 Task: Search one way flight ticket for 1 adult, 6 children, 1 infant in seat and 1 infant on lap in business from Dickinson: Dickinson Theodore Roosevelt Regional Airport to Fort Wayne: Fort Wayne International Airport on 8-4-2023. Choice of flights is American. Number of bags: 2 carry on bags. Price is upto 90000. Outbound departure time preference is 16:15.
Action: Mouse moved to (311, 269)
Screenshot: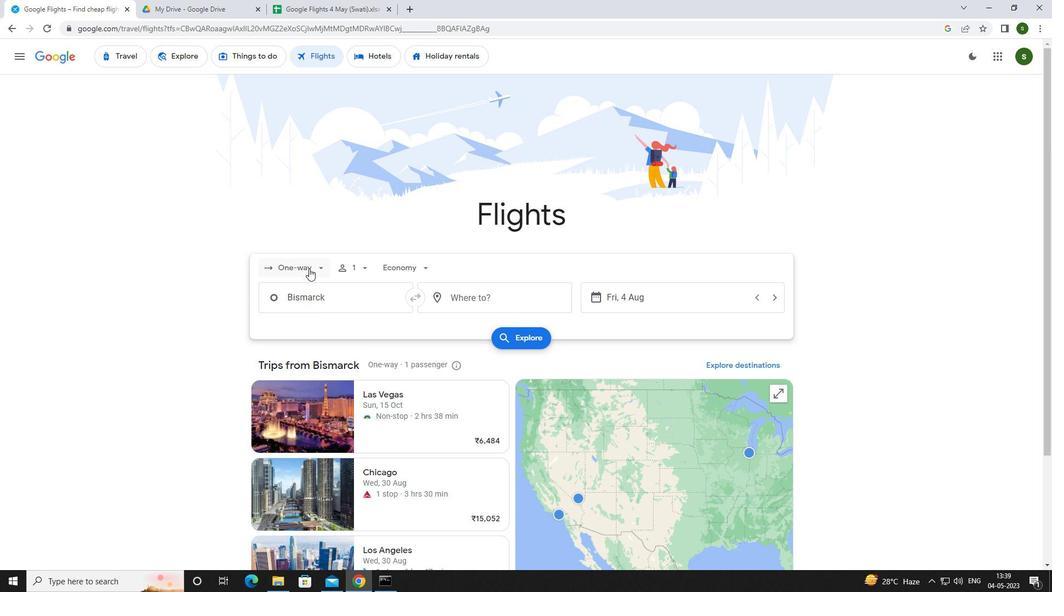 
Action: Mouse pressed left at (311, 269)
Screenshot: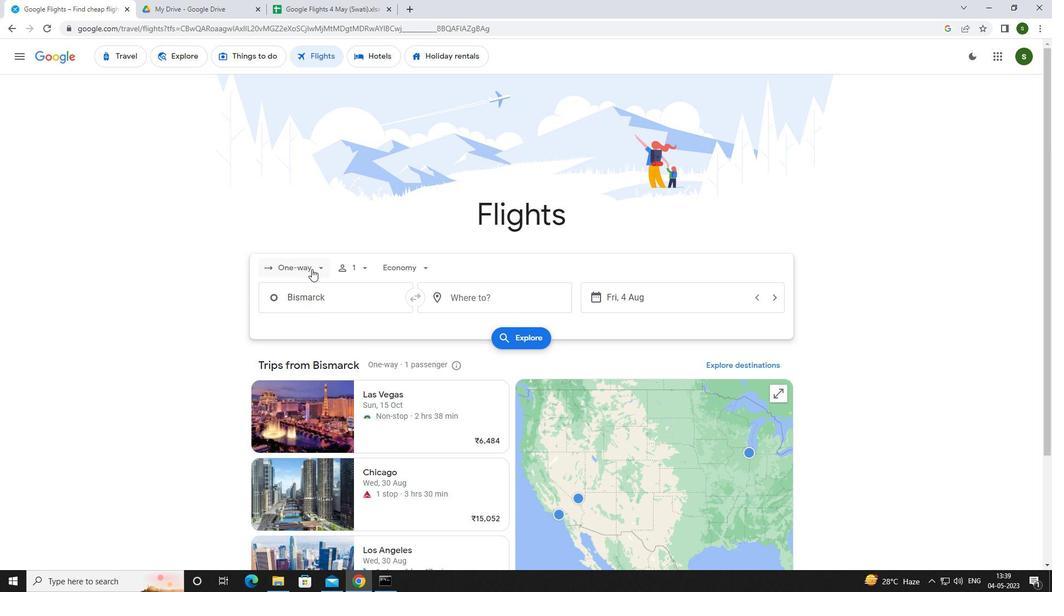 
Action: Mouse moved to (313, 314)
Screenshot: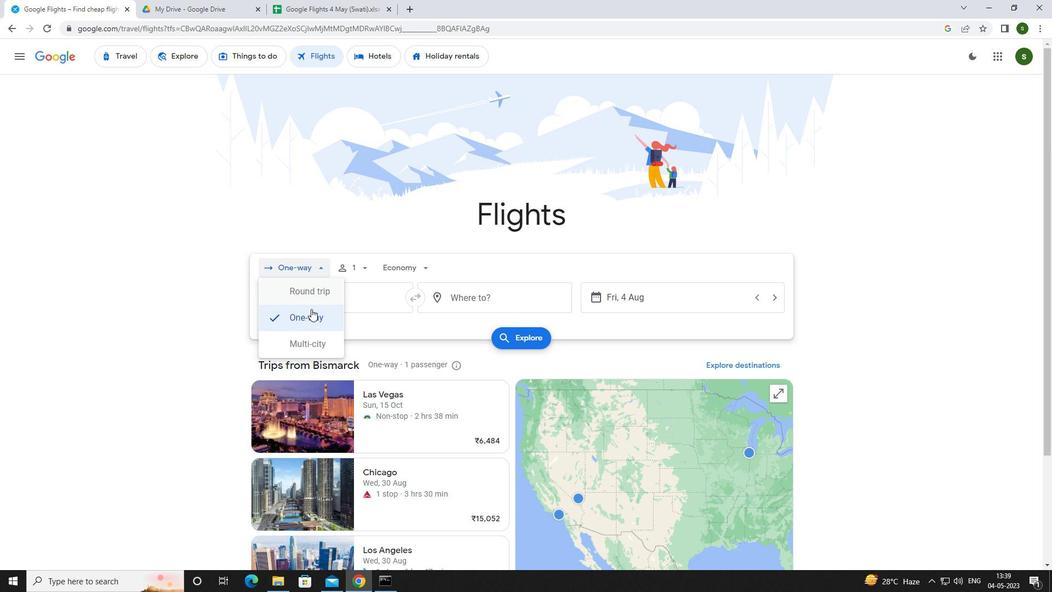 
Action: Mouse pressed left at (313, 314)
Screenshot: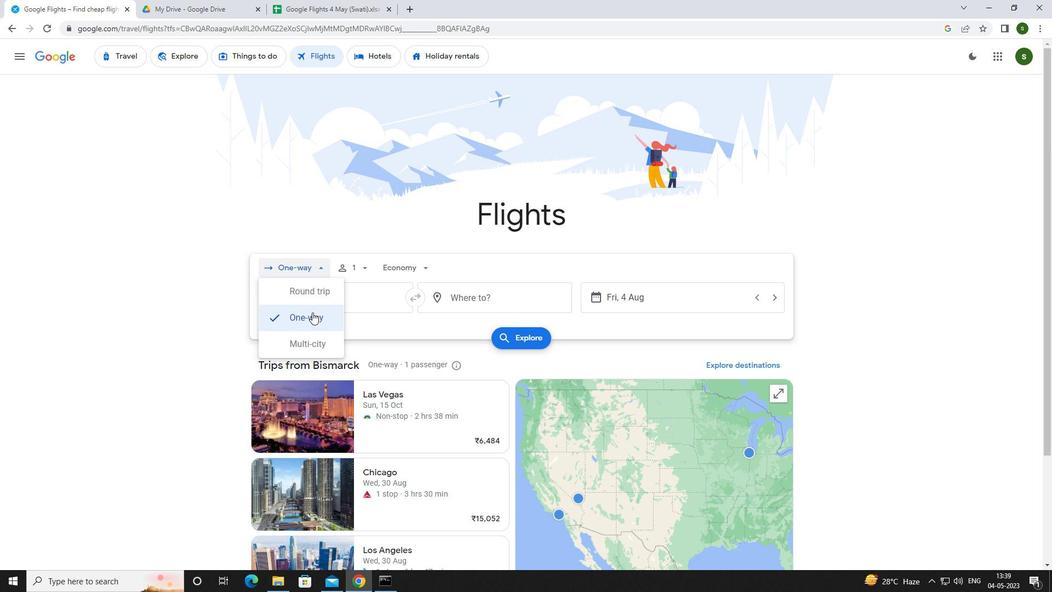 
Action: Mouse moved to (364, 272)
Screenshot: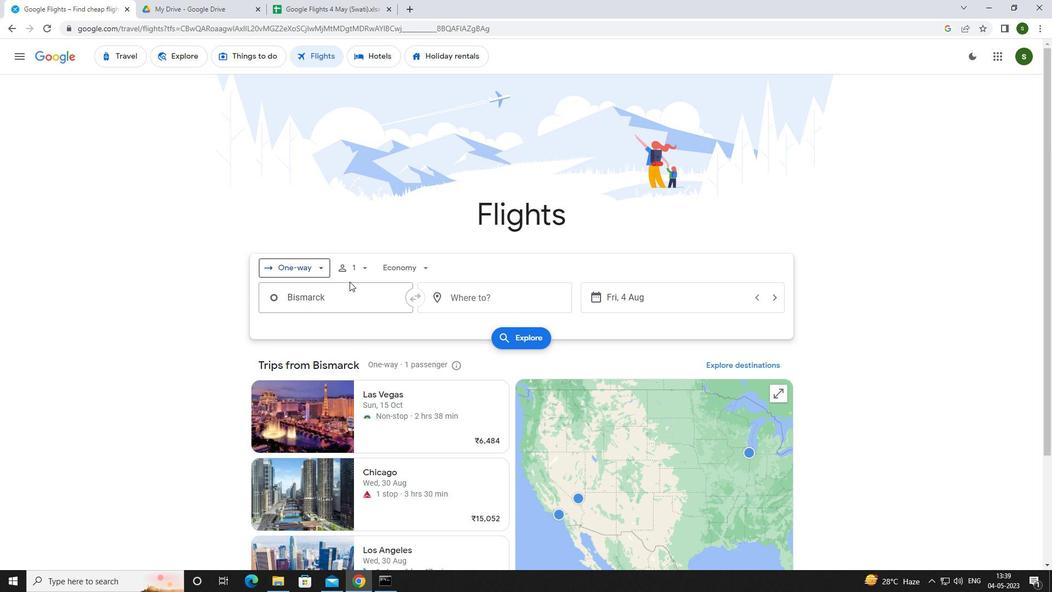 
Action: Mouse pressed left at (364, 272)
Screenshot: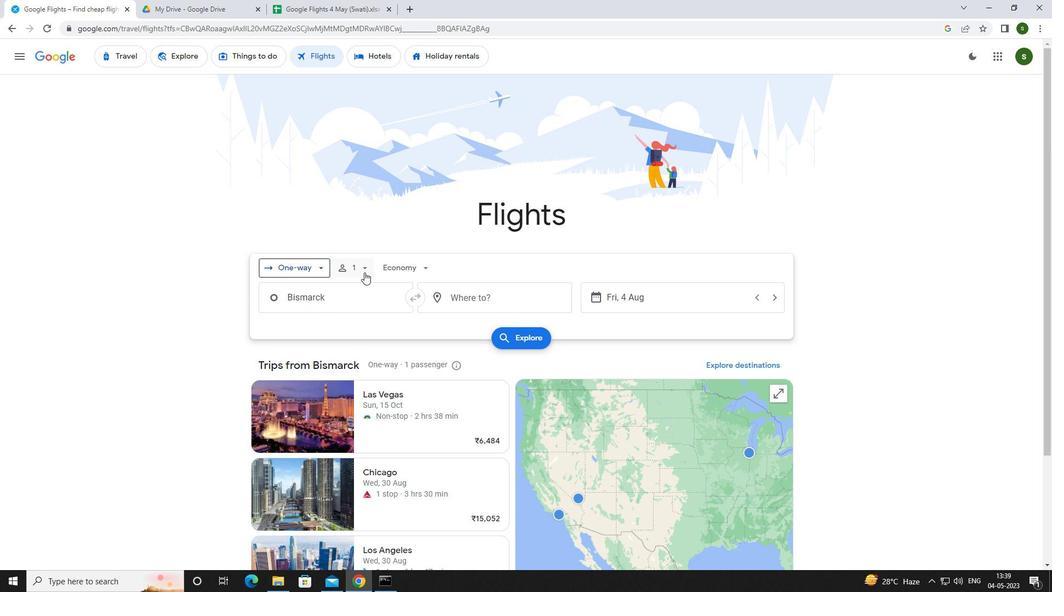 
Action: Mouse moved to (450, 324)
Screenshot: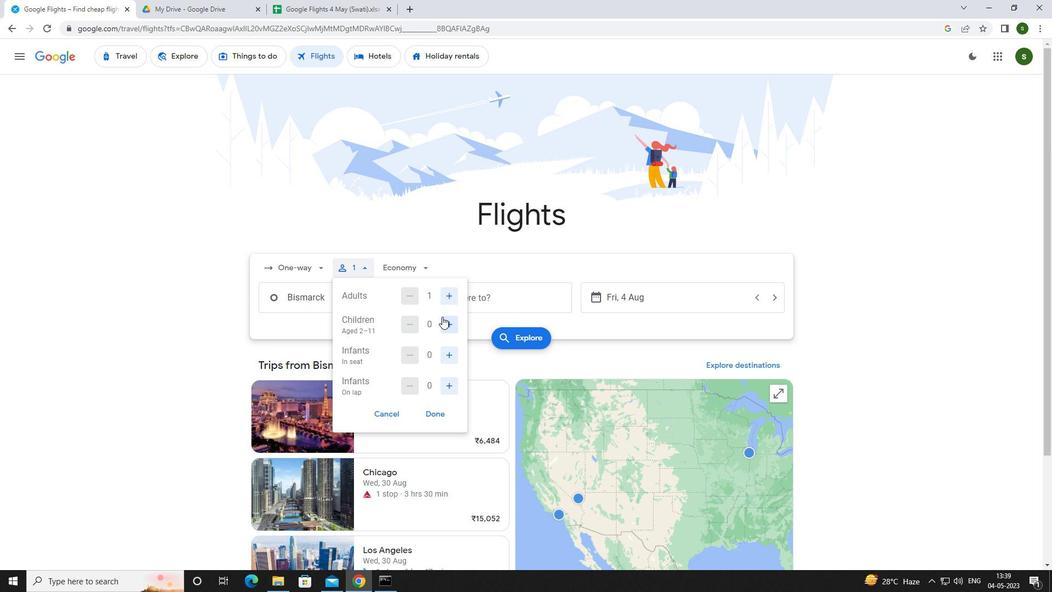 
Action: Mouse pressed left at (450, 324)
Screenshot: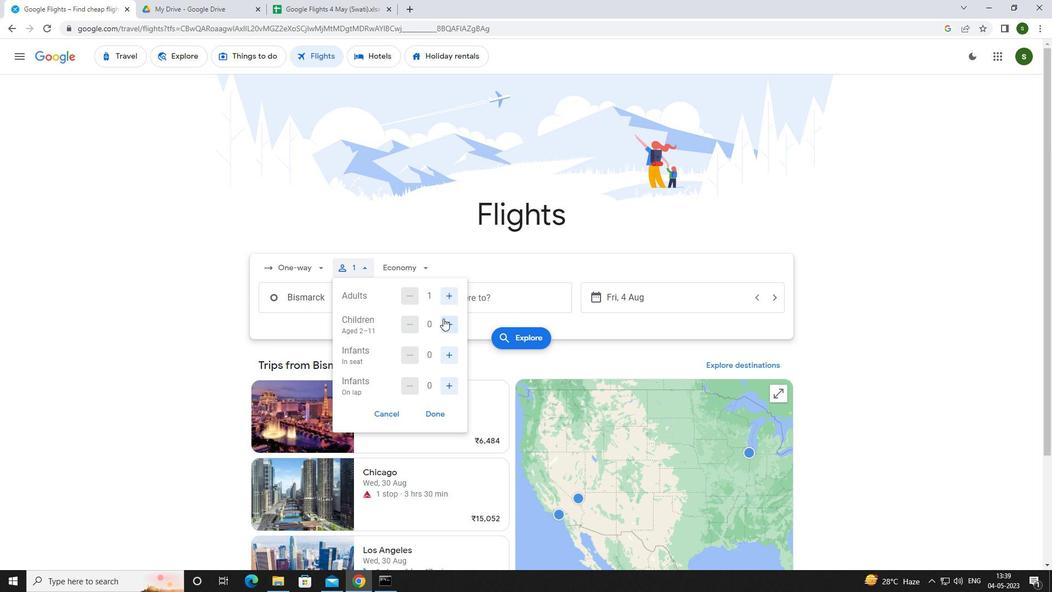 
Action: Mouse pressed left at (450, 324)
Screenshot: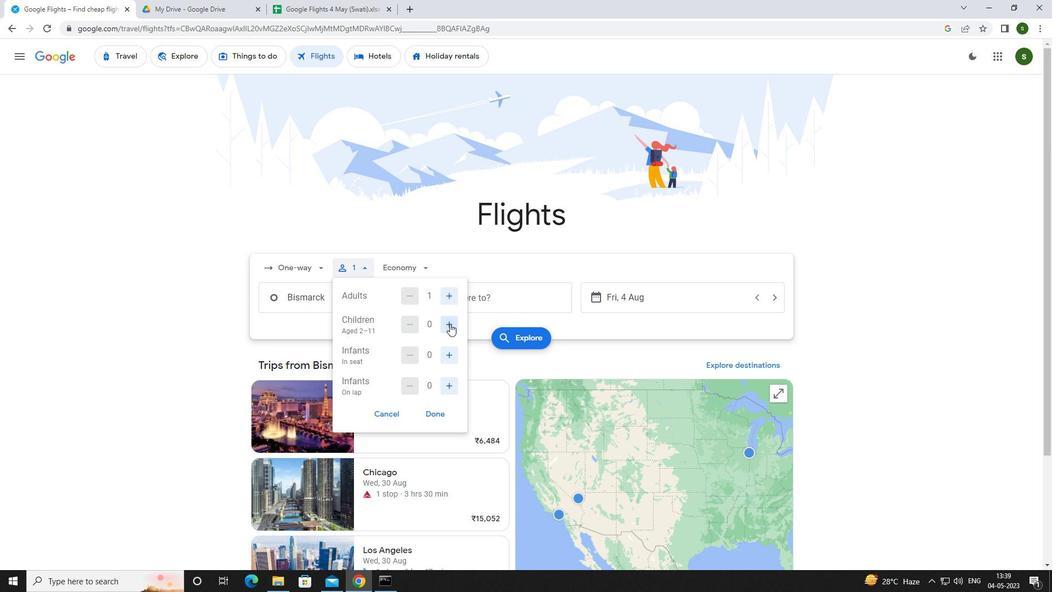 
Action: Mouse pressed left at (450, 324)
Screenshot: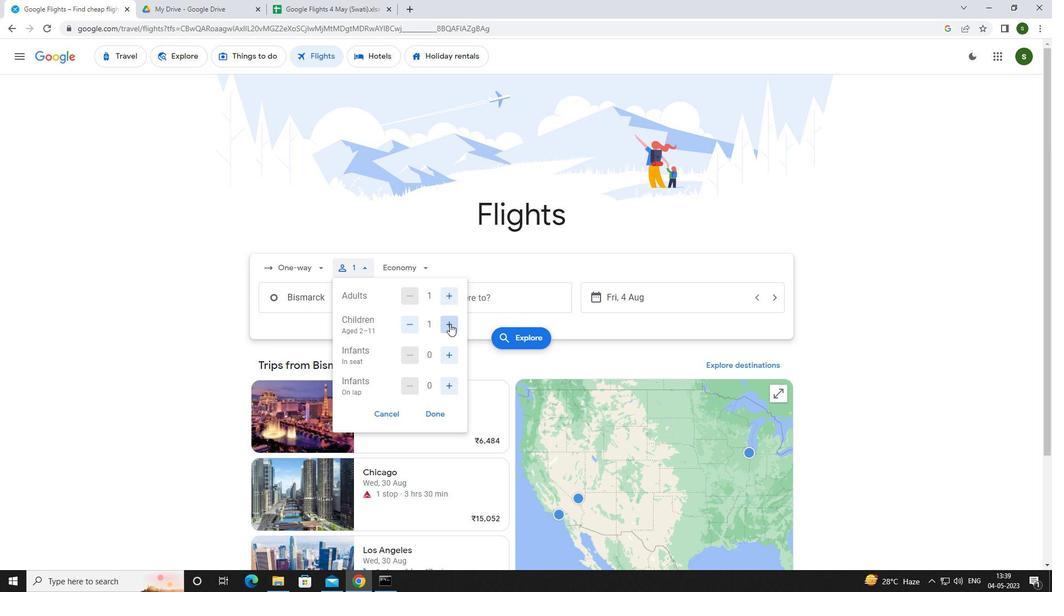 
Action: Mouse pressed left at (450, 324)
Screenshot: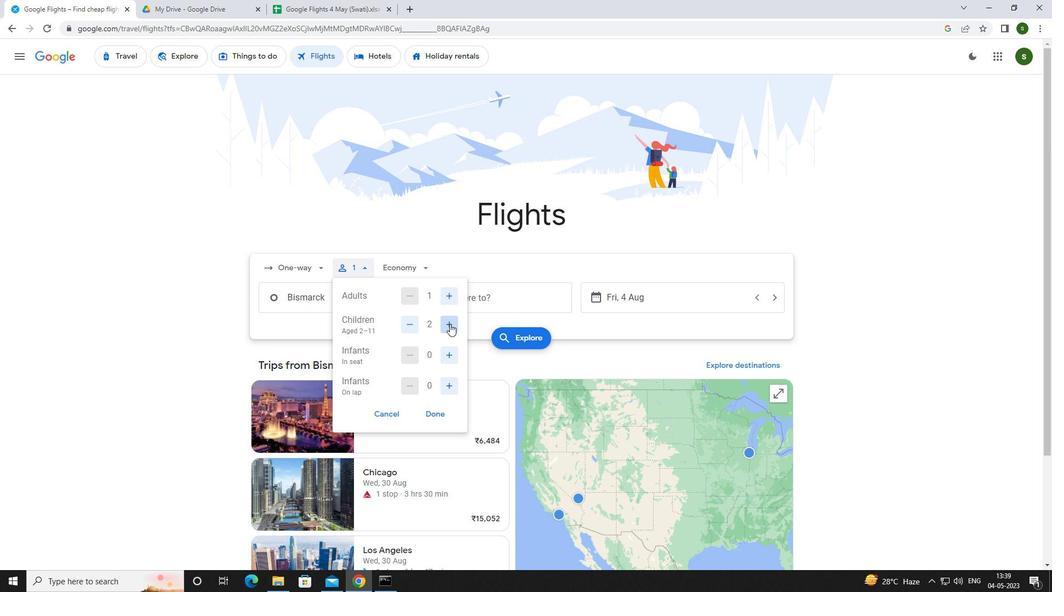 
Action: Mouse pressed left at (450, 324)
Screenshot: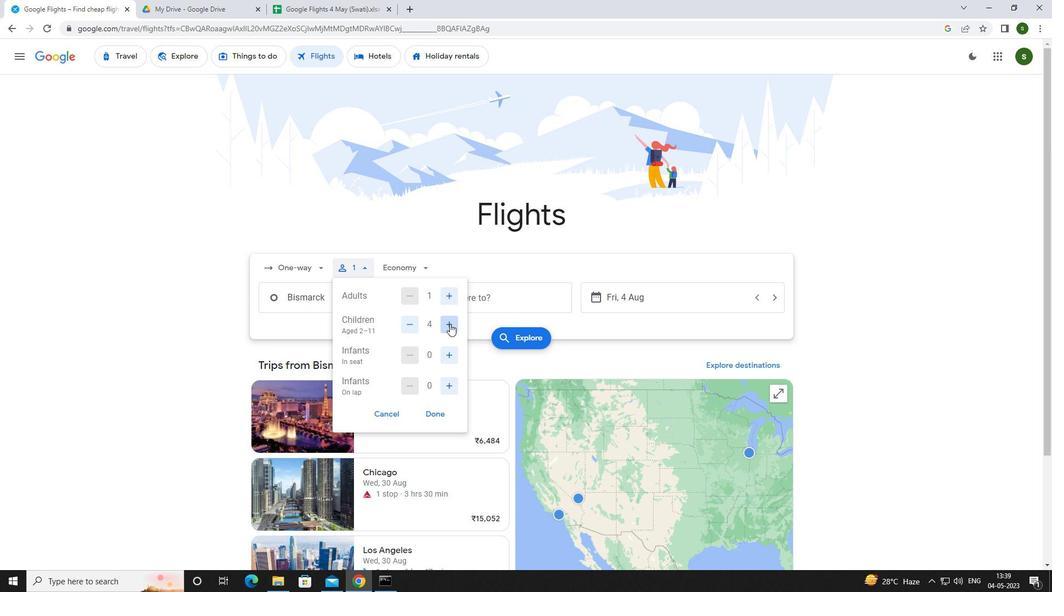 
Action: Mouse pressed left at (450, 324)
Screenshot: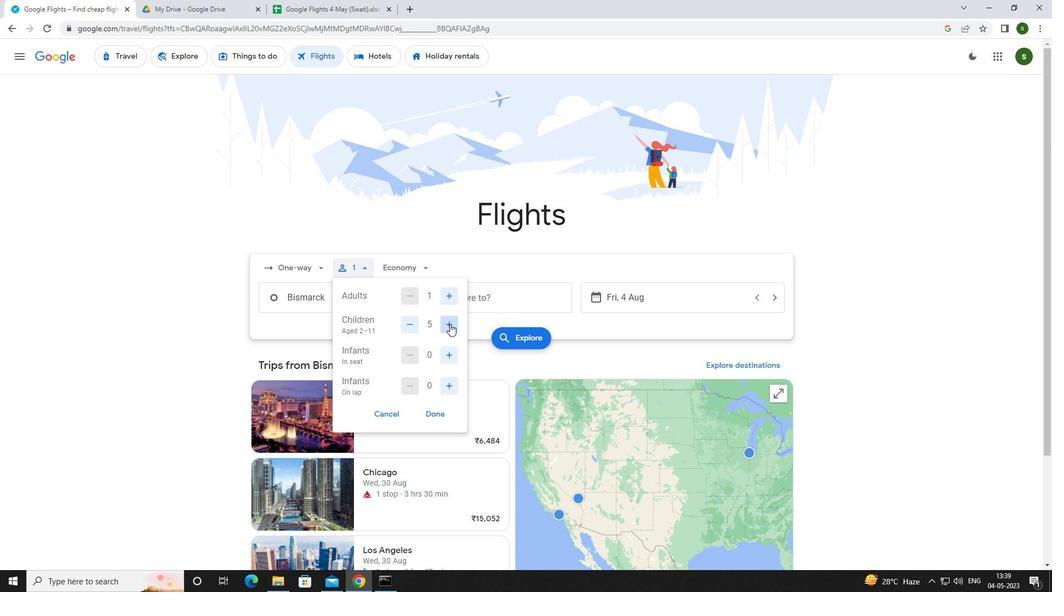 
Action: Mouse moved to (453, 354)
Screenshot: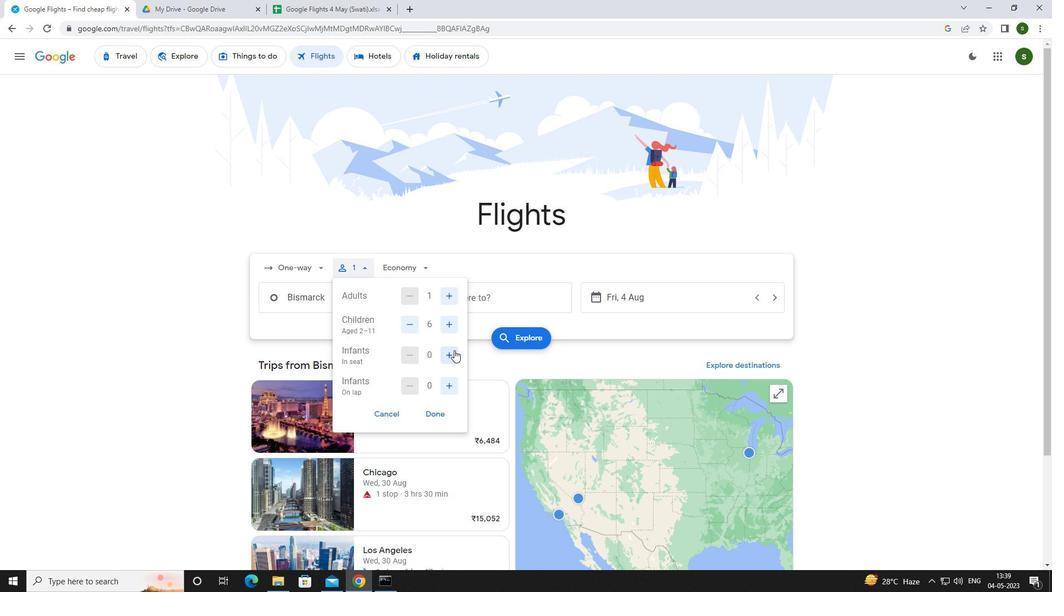 
Action: Mouse pressed left at (453, 354)
Screenshot: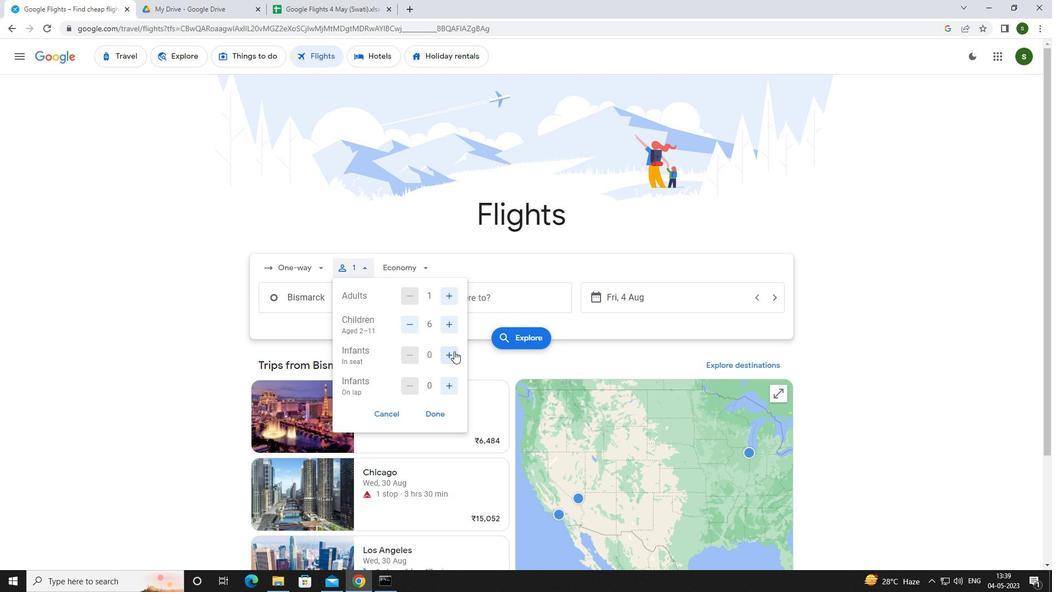 
Action: Mouse moved to (452, 395)
Screenshot: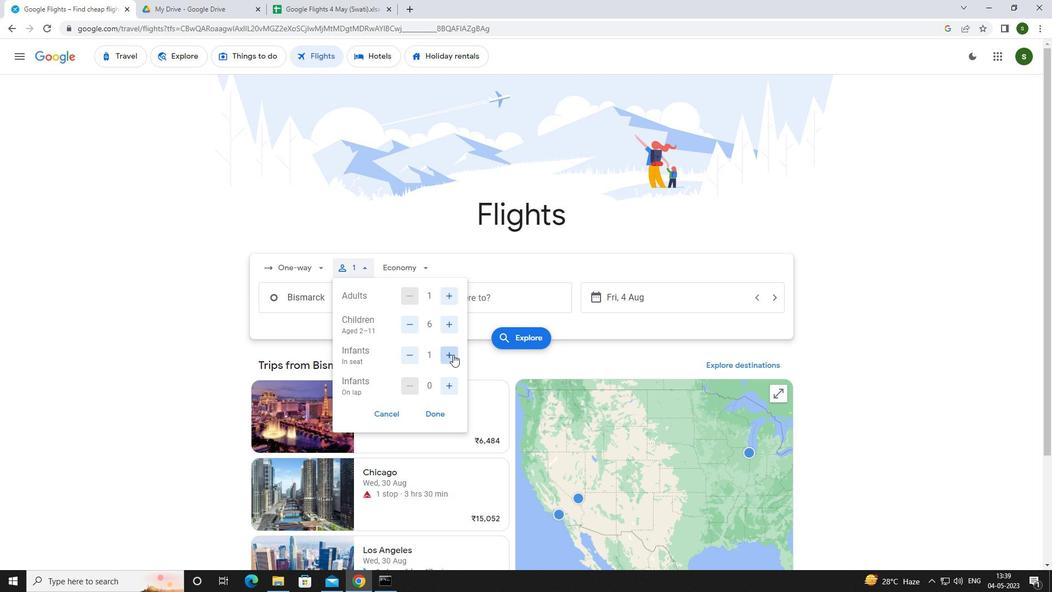 
Action: Mouse pressed left at (452, 395)
Screenshot: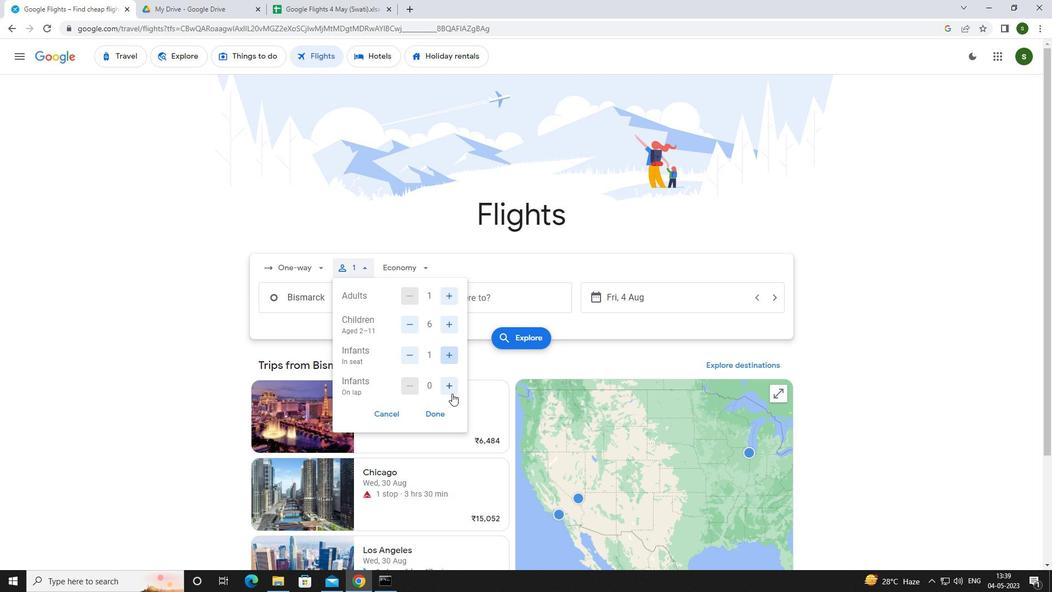 
Action: Mouse moved to (428, 268)
Screenshot: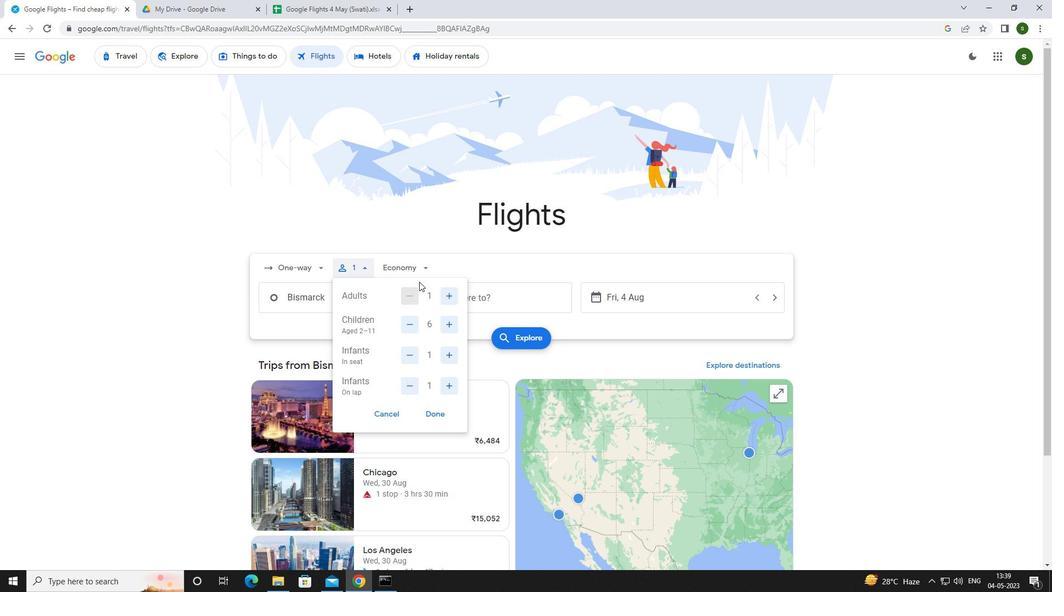 
Action: Mouse pressed left at (428, 268)
Screenshot: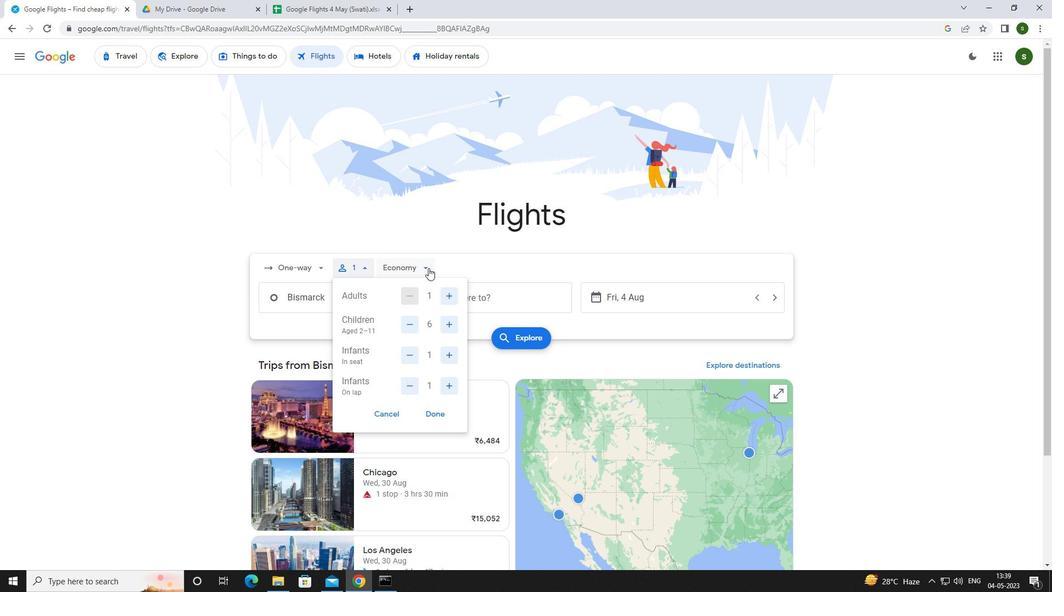 
Action: Mouse moved to (429, 342)
Screenshot: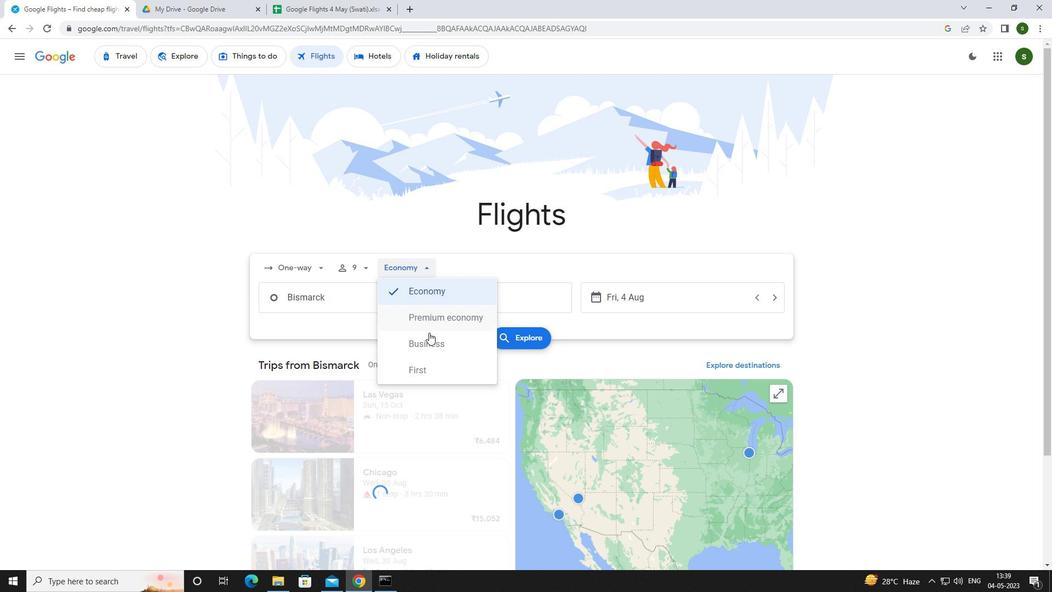 
Action: Mouse pressed left at (429, 342)
Screenshot: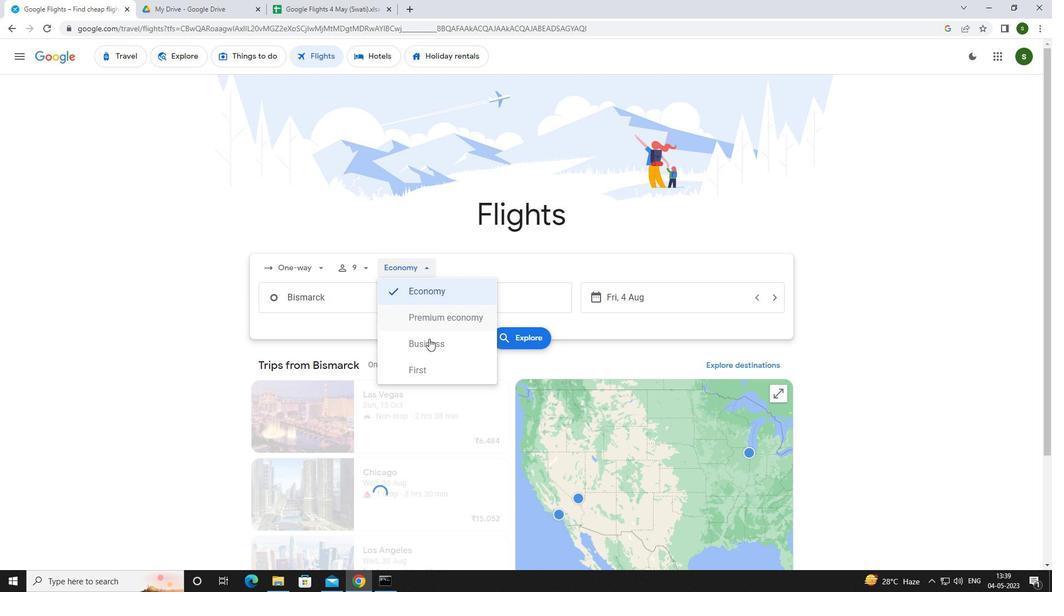 
Action: Mouse moved to (376, 300)
Screenshot: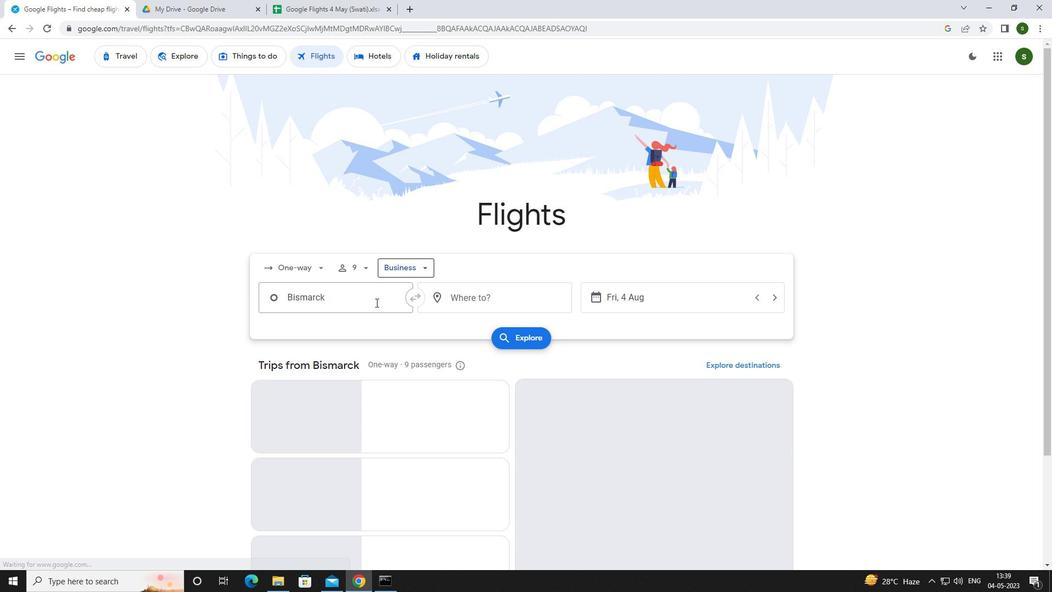 
Action: Mouse pressed left at (376, 300)
Screenshot: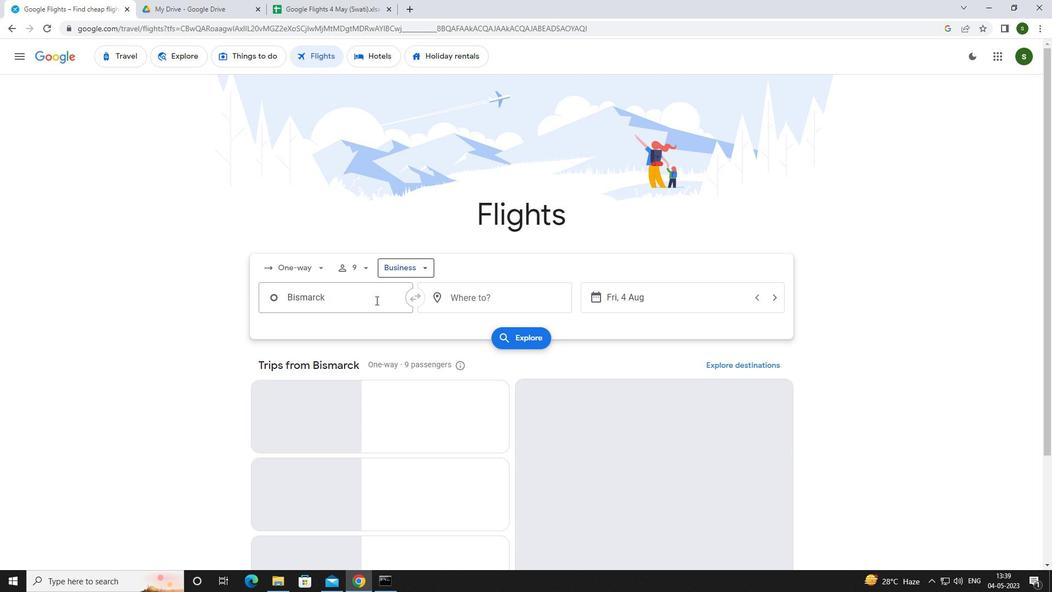 
Action: Key pressed <Key.caps_lock>d<Key.caps_lock>ickinson
Screenshot: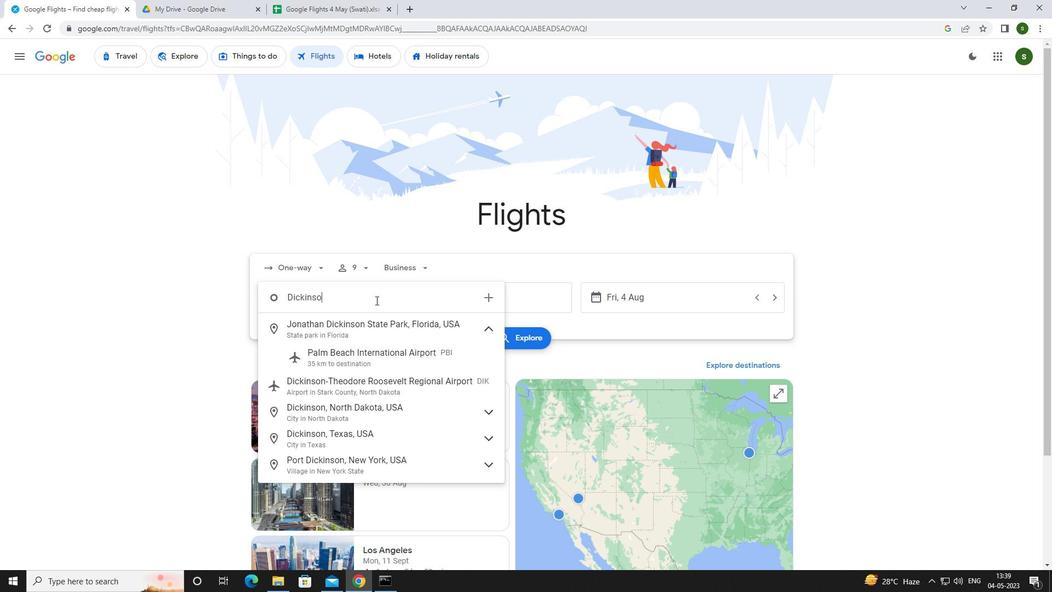
Action: Mouse moved to (366, 379)
Screenshot: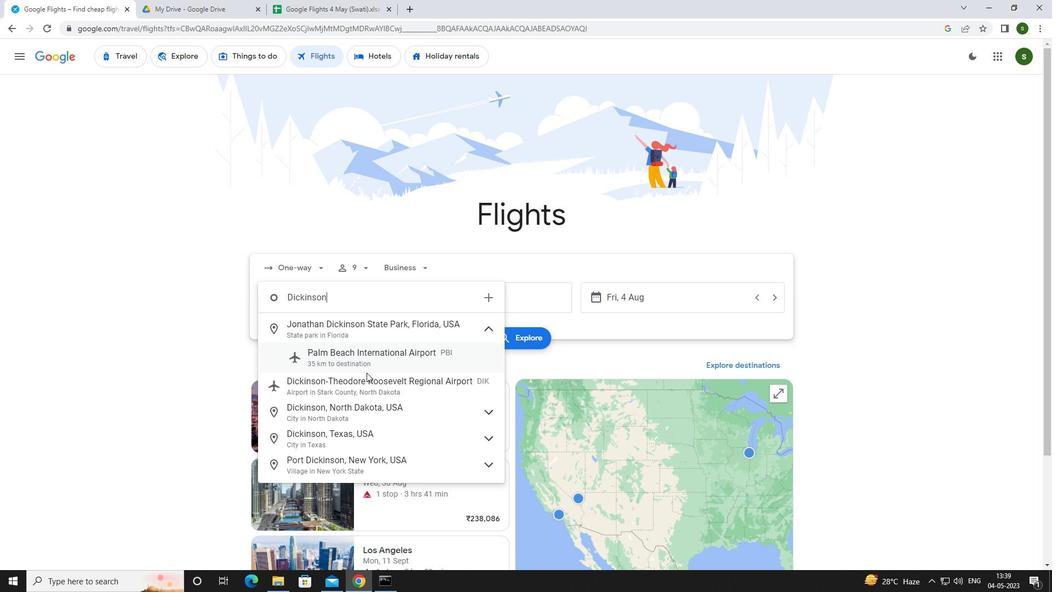 
Action: Mouse pressed left at (366, 379)
Screenshot: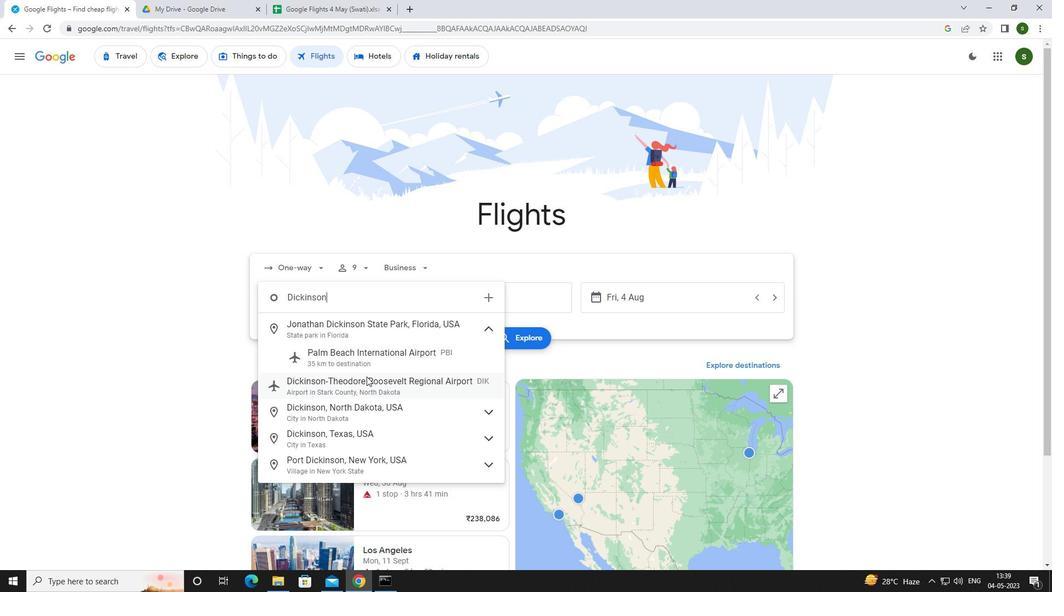 
Action: Mouse moved to (476, 299)
Screenshot: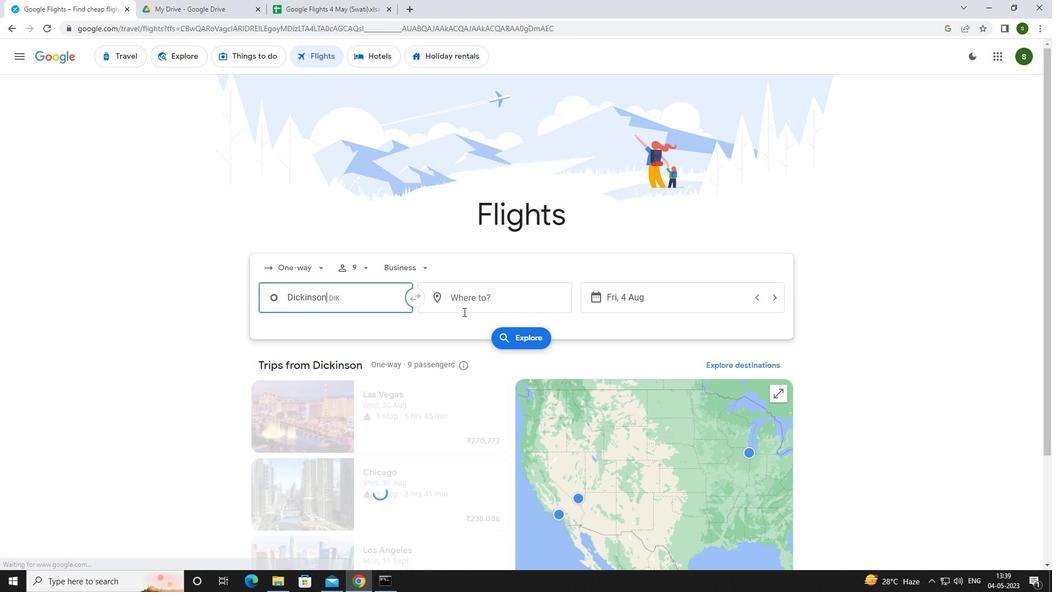 
Action: Mouse pressed left at (476, 299)
Screenshot: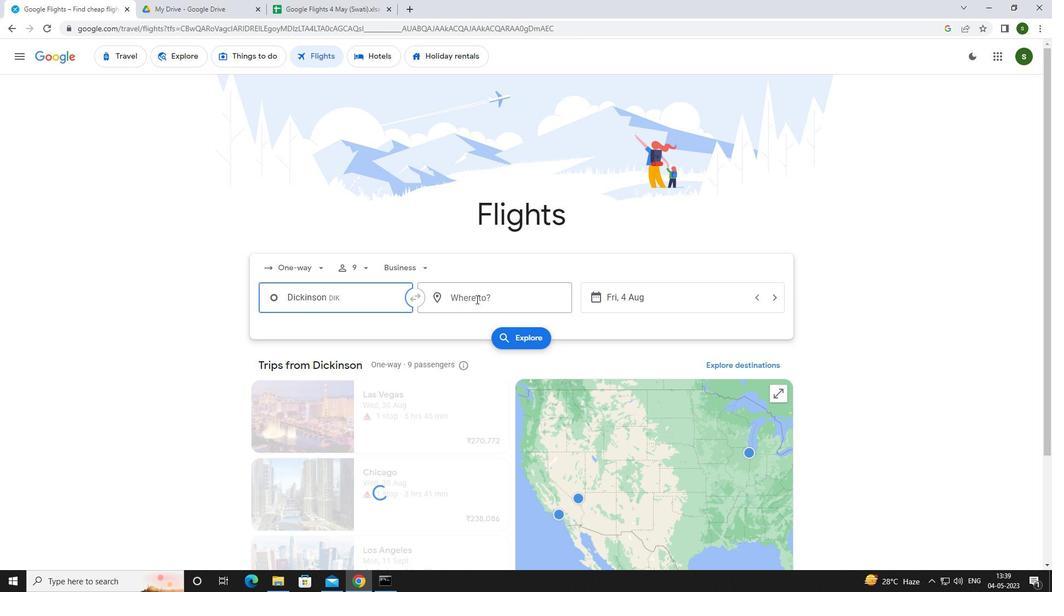 
Action: Mouse moved to (462, 303)
Screenshot: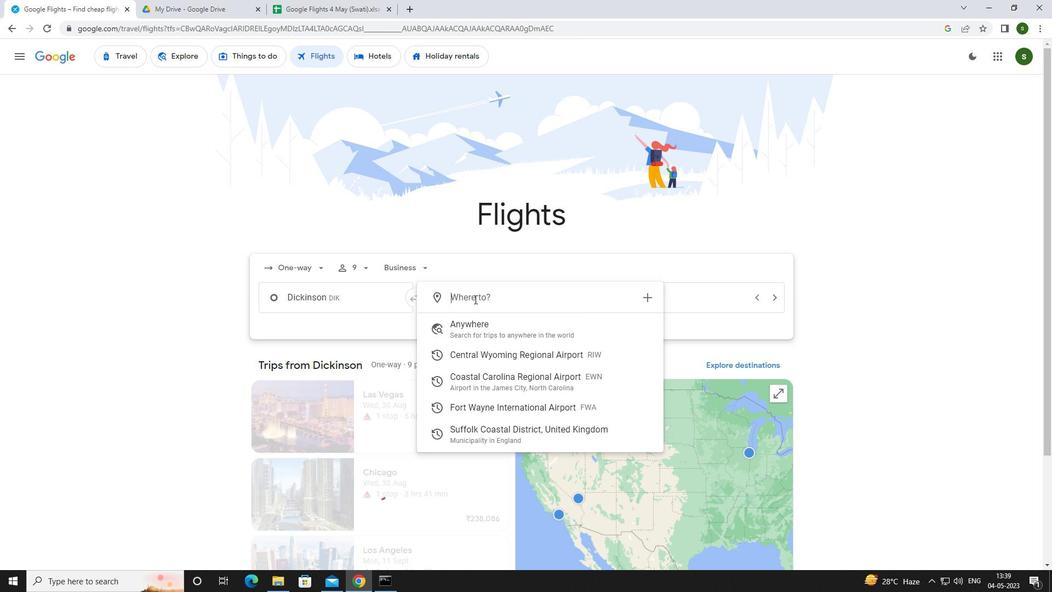 
Action: Key pressed <Key.caps_lock>f<Key.caps_lock>ort<Key.space><Key.caps_lock>w<Key.caps_lock>ayn
Screenshot: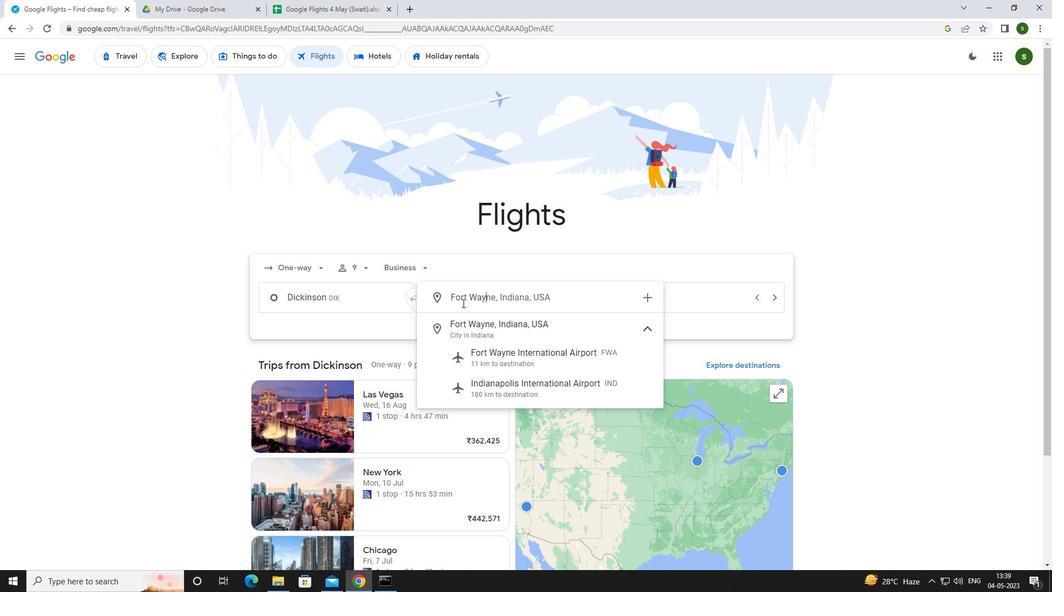 
Action: Mouse moved to (498, 355)
Screenshot: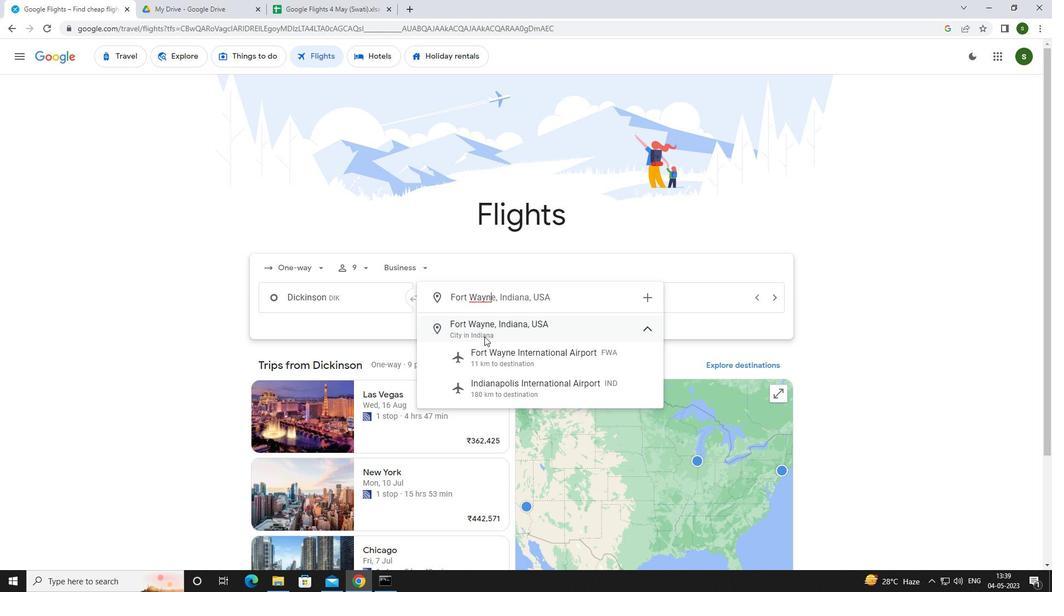 
Action: Mouse pressed left at (498, 355)
Screenshot: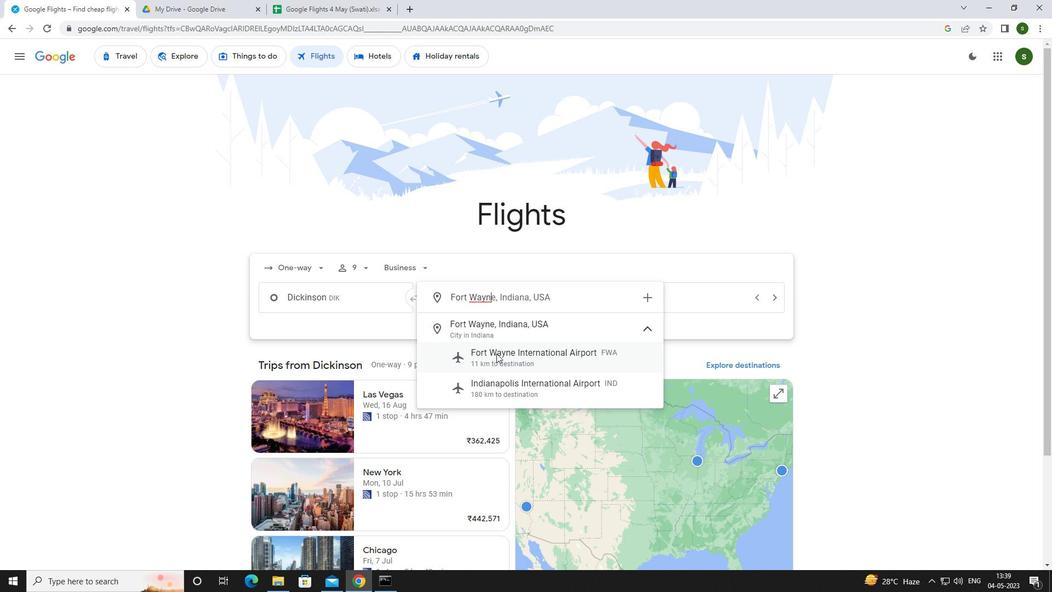 
Action: Mouse moved to (652, 298)
Screenshot: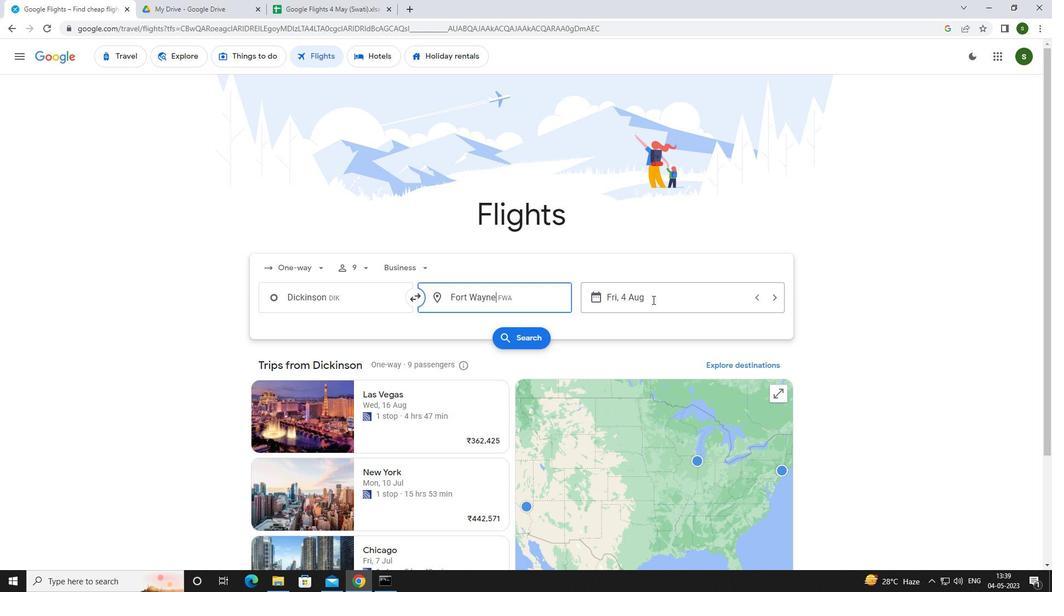 
Action: Mouse pressed left at (652, 298)
Screenshot: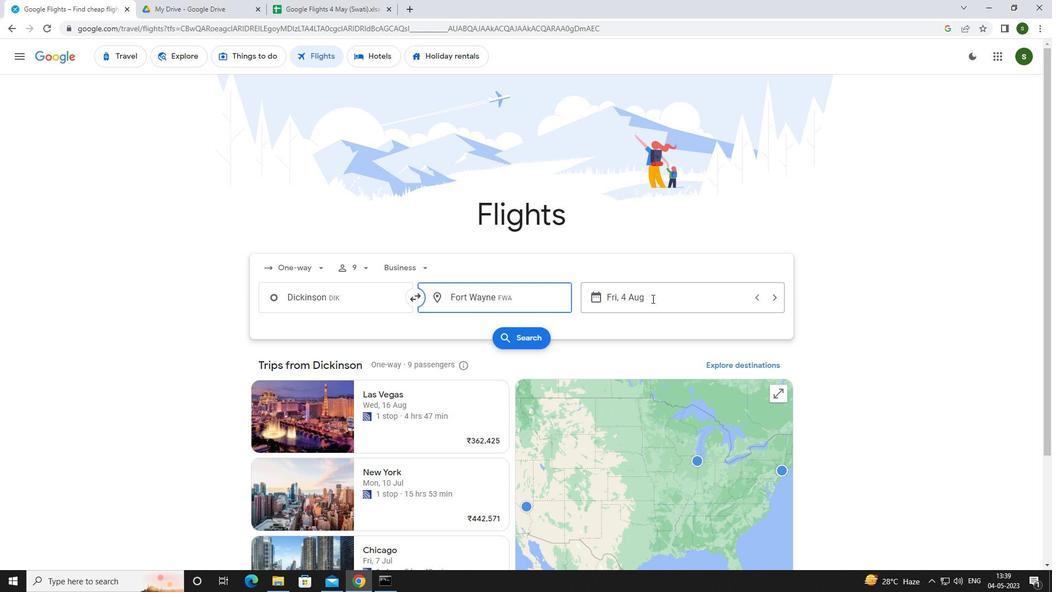 
Action: Mouse moved to (523, 376)
Screenshot: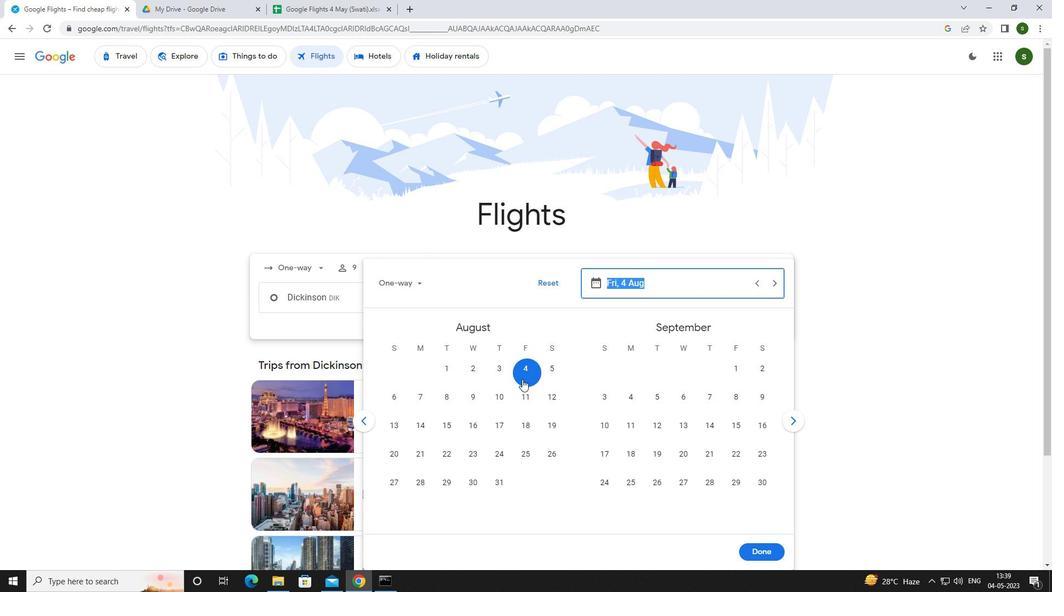 
Action: Mouse pressed left at (523, 376)
Screenshot: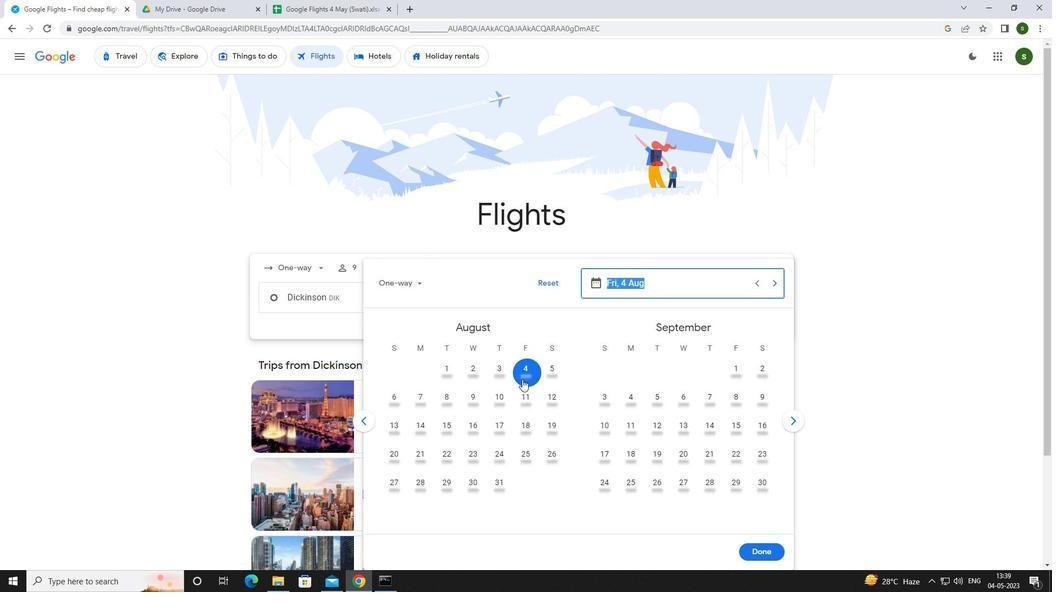 
Action: Mouse moved to (750, 548)
Screenshot: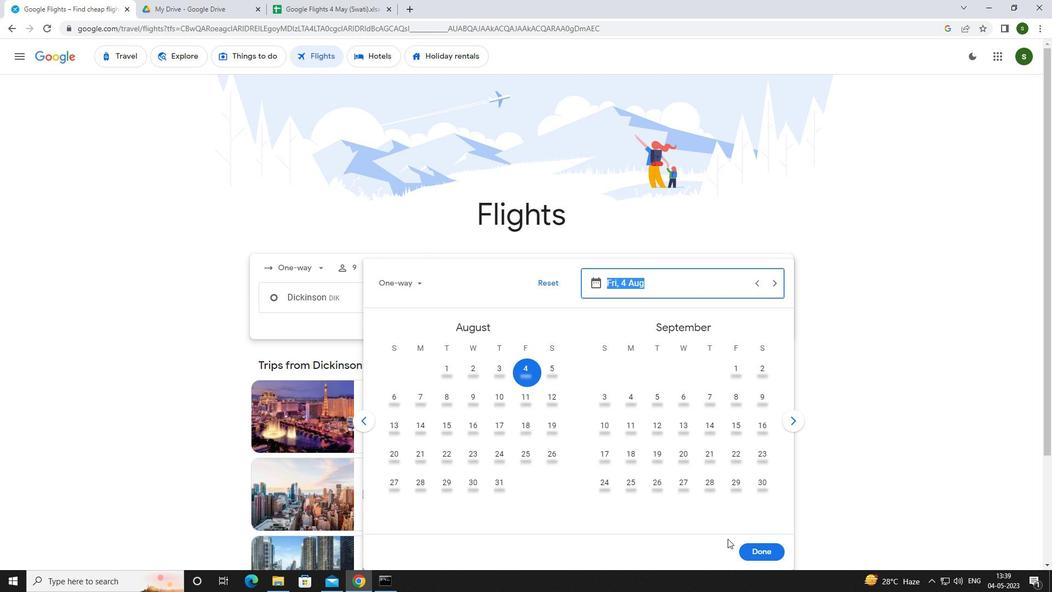 
Action: Mouse pressed left at (750, 548)
Screenshot: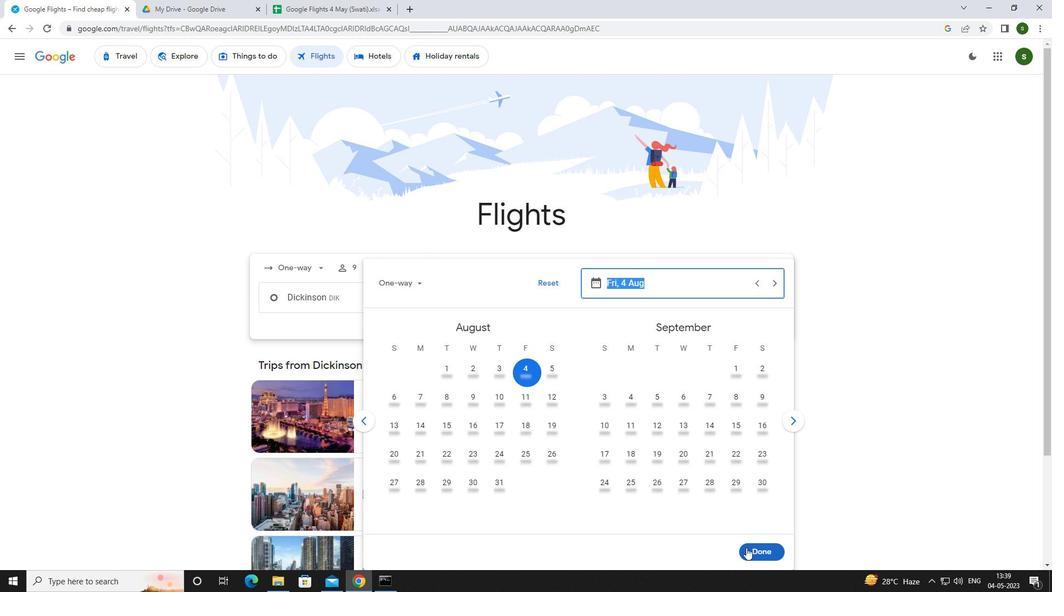 
Action: Mouse moved to (535, 341)
Screenshot: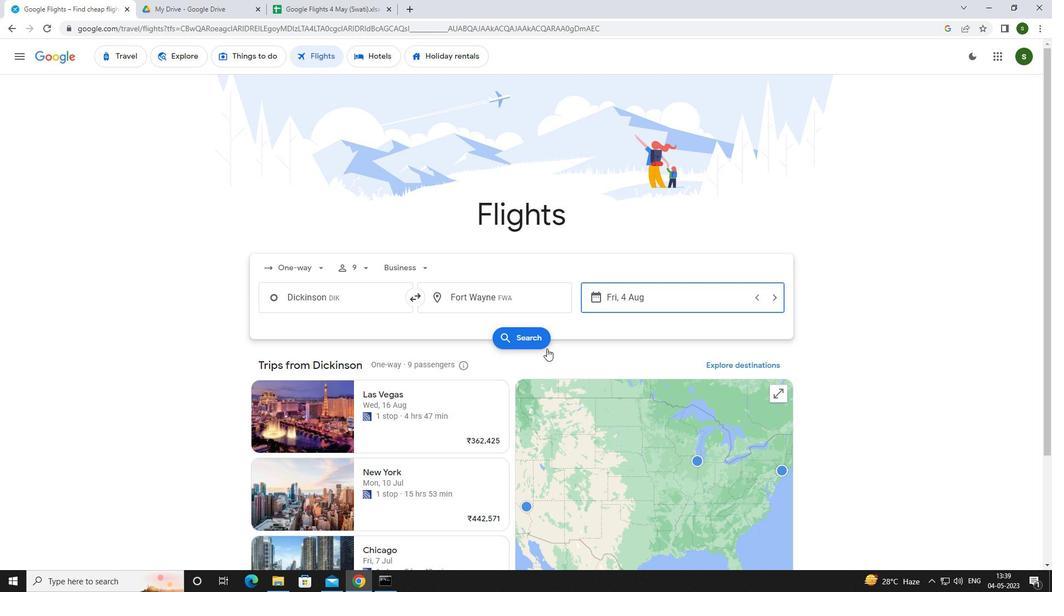 
Action: Mouse pressed left at (535, 341)
Screenshot: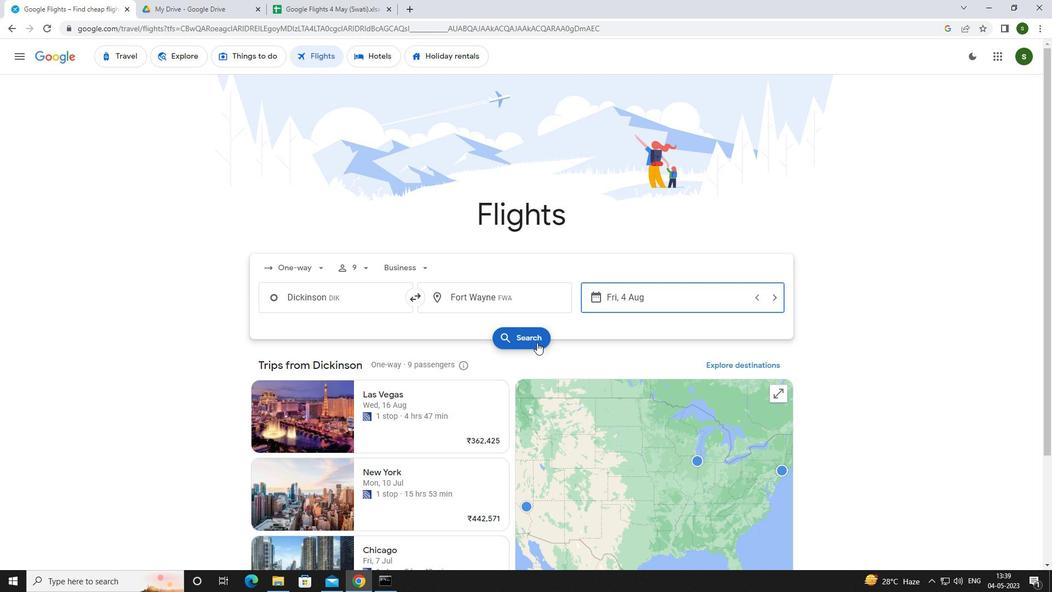 
Action: Mouse moved to (263, 155)
Screenshot: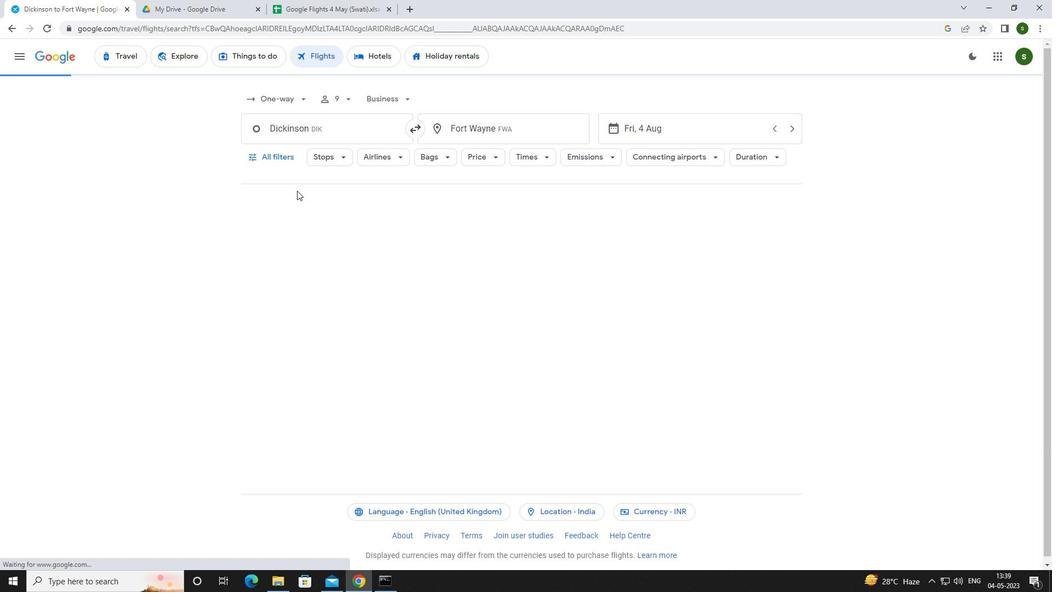 
Action: Mouse pressed left at (263, 155)
Screenshot: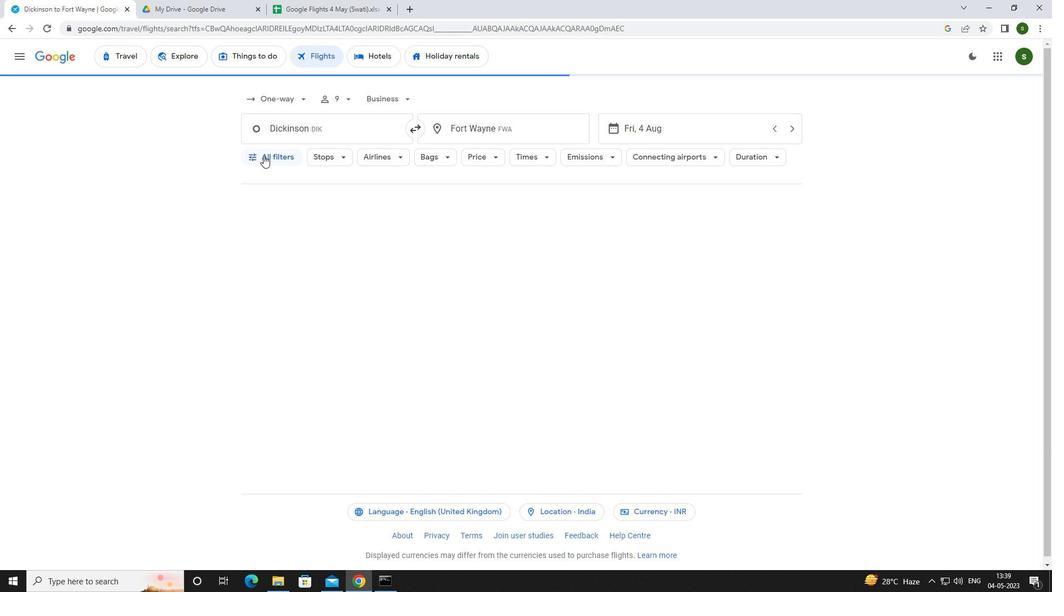 
Action: Mouse moved to (410, 389)
Screenshot: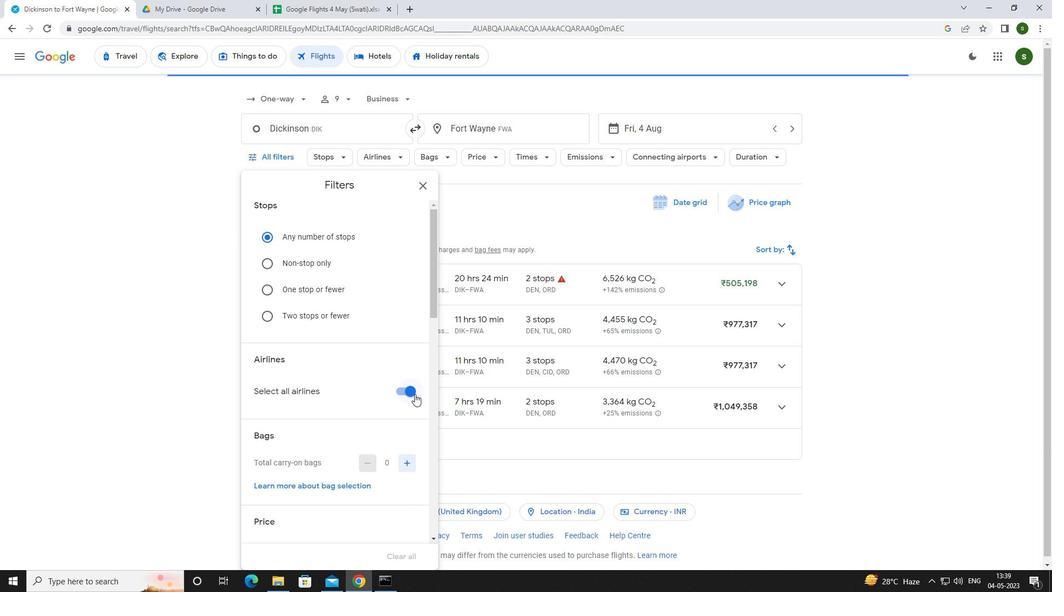 
Action: Mouse pressed left at (410, 389)
Screenshot: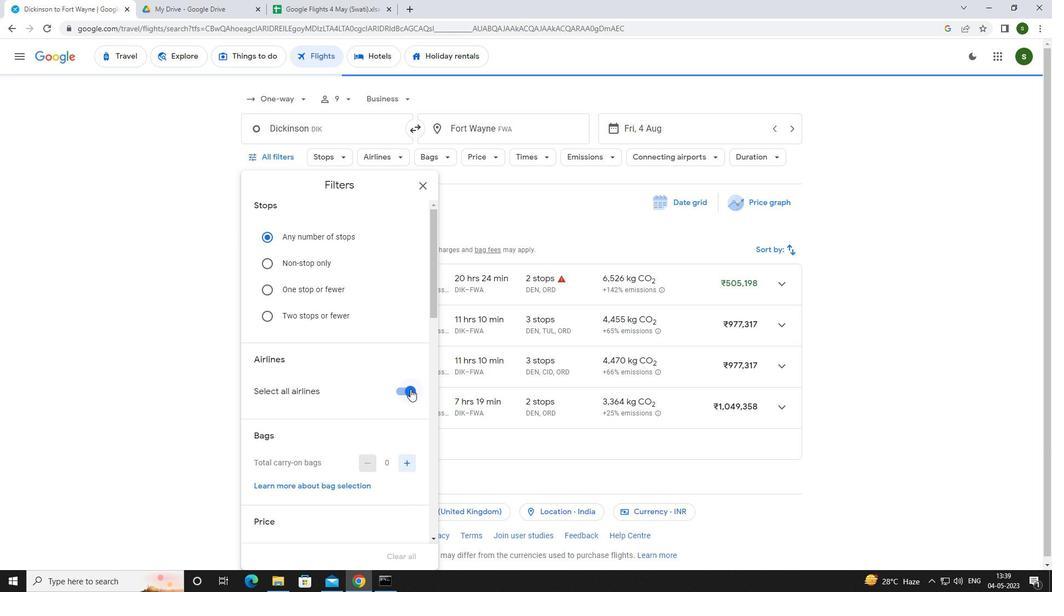 
Action: Mouse moved to (410, 393)
Screenshot: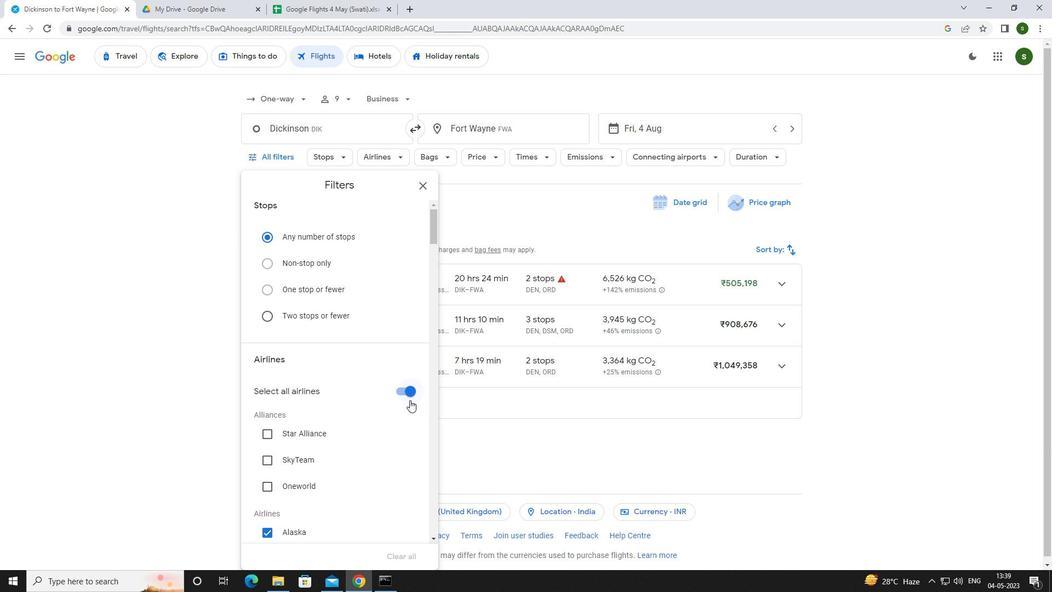 
Action: Mouse pressed left at (410, 393)
Screenshot: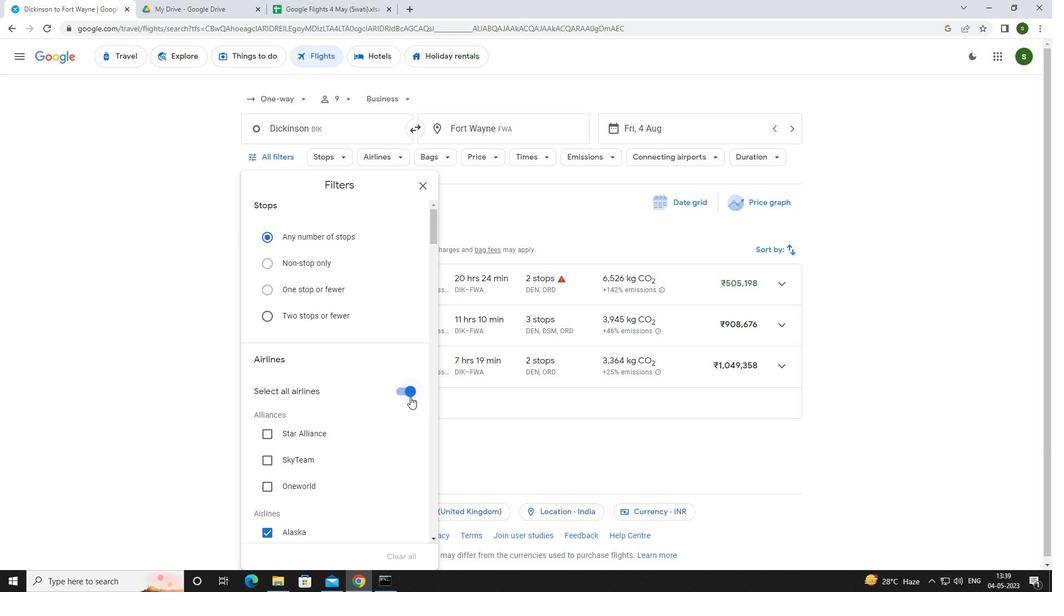 
Action: Mouse moved to (383, 376)
Screenshot: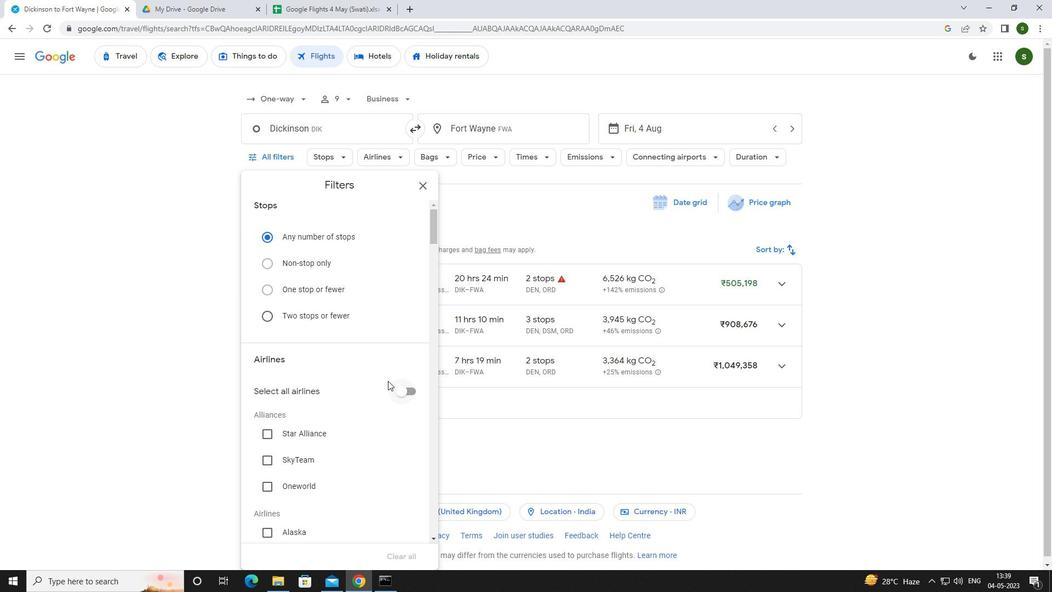 
Action: Mouse scrolled (383, 376) with delta (0, 0)
Screenshot: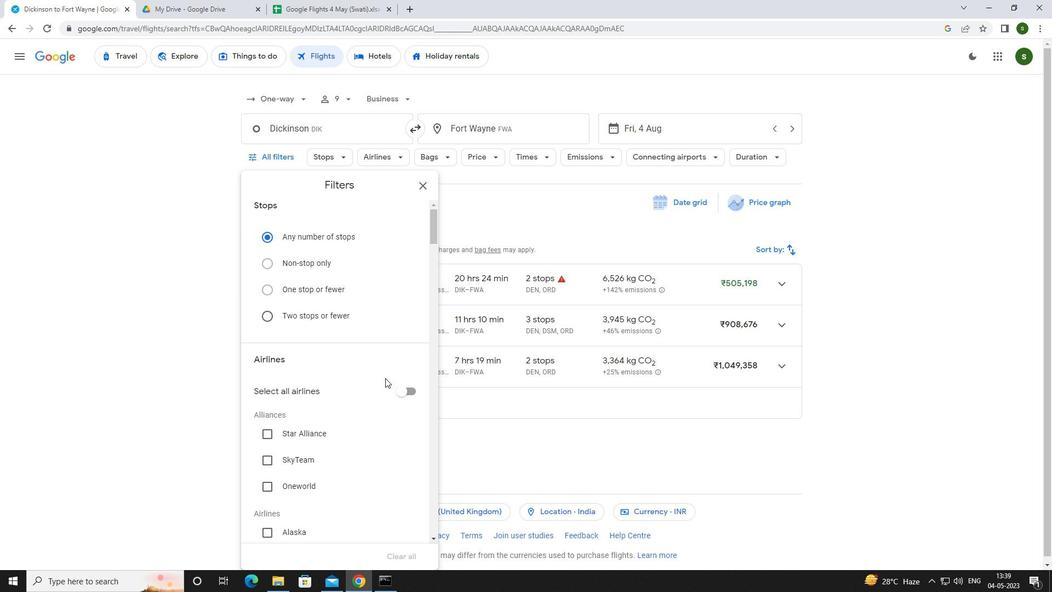 
Action: Mouse scrolled (383, 376) with delta (0, 0)
Screenshot: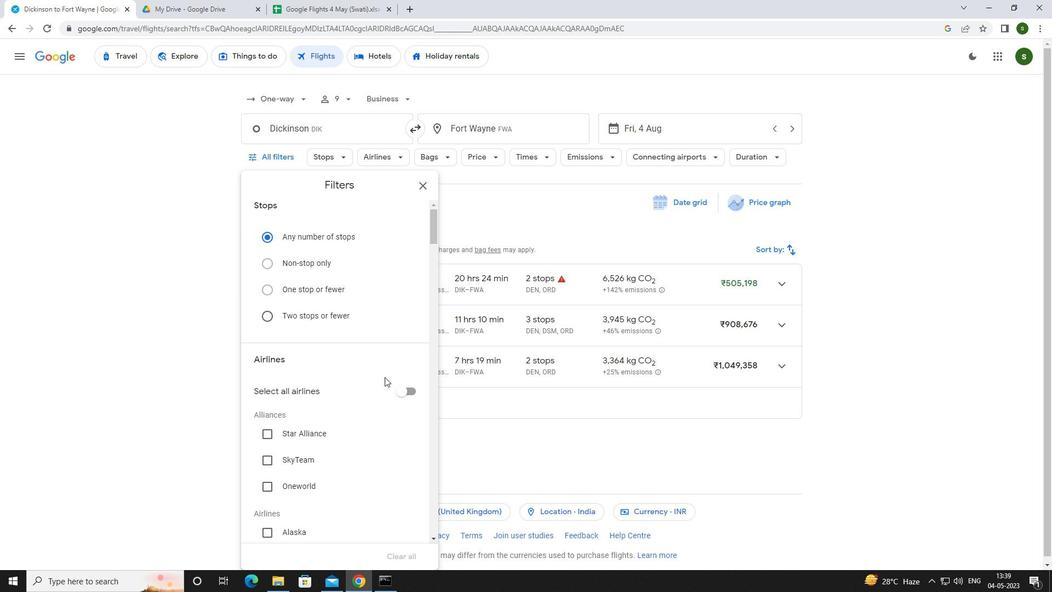 
Action: Mouse scrolled (383, 376) with delta (0, 0)
Screenshot: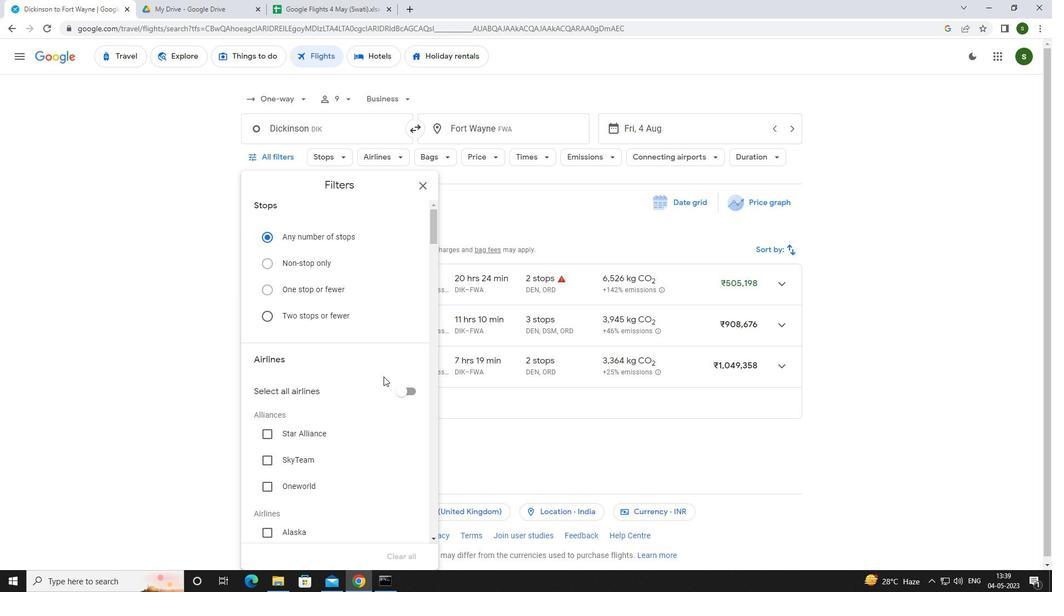 
Action: Mouse moved to (288, 393)
Screenshot: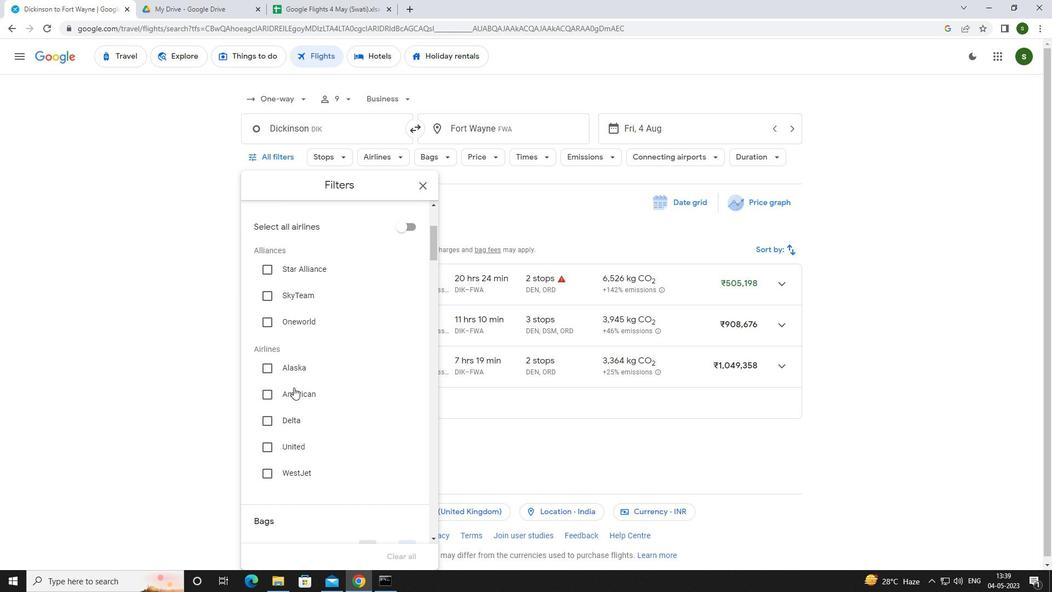 
Action: Mouse pressed left at (288, 393)
Screenshot: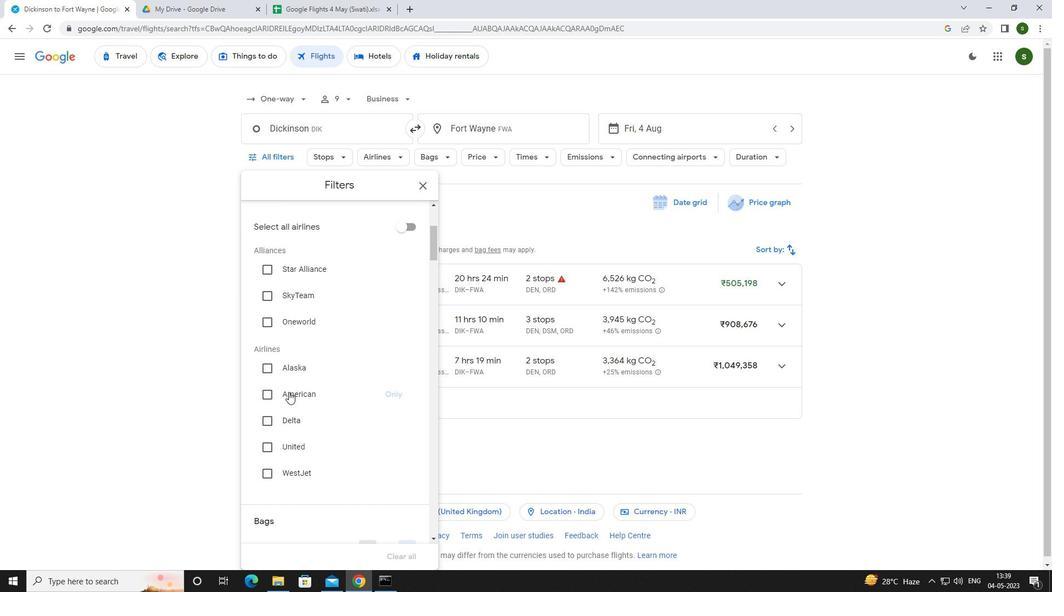 
Action: Mouse scrolled (288, 393) with delta (0, 0)
Screenshot: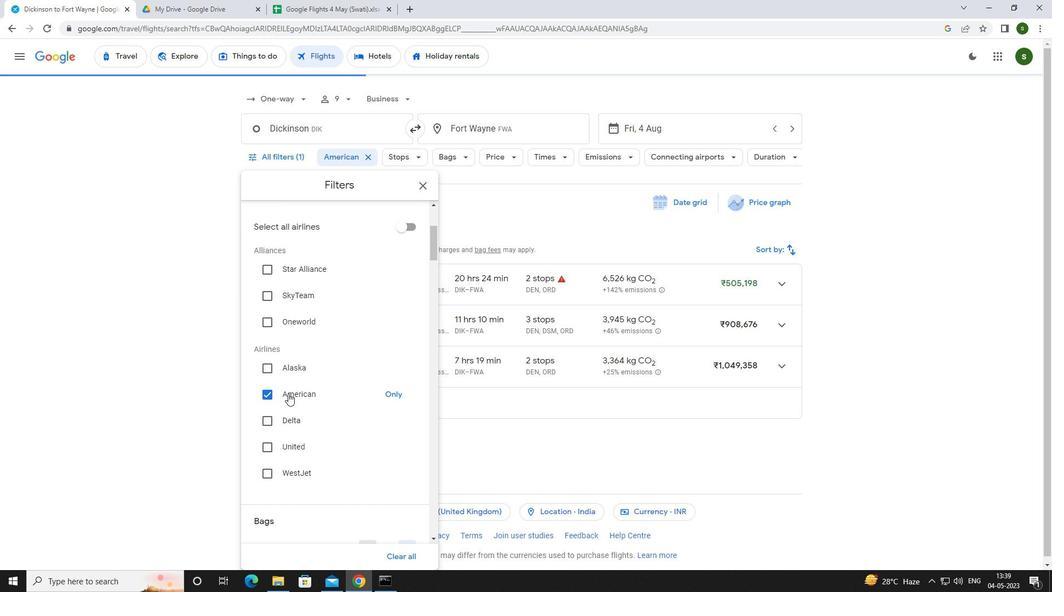 
Action: Mouse scrolled (288, 393) with delta (0, 0)
Screenshot: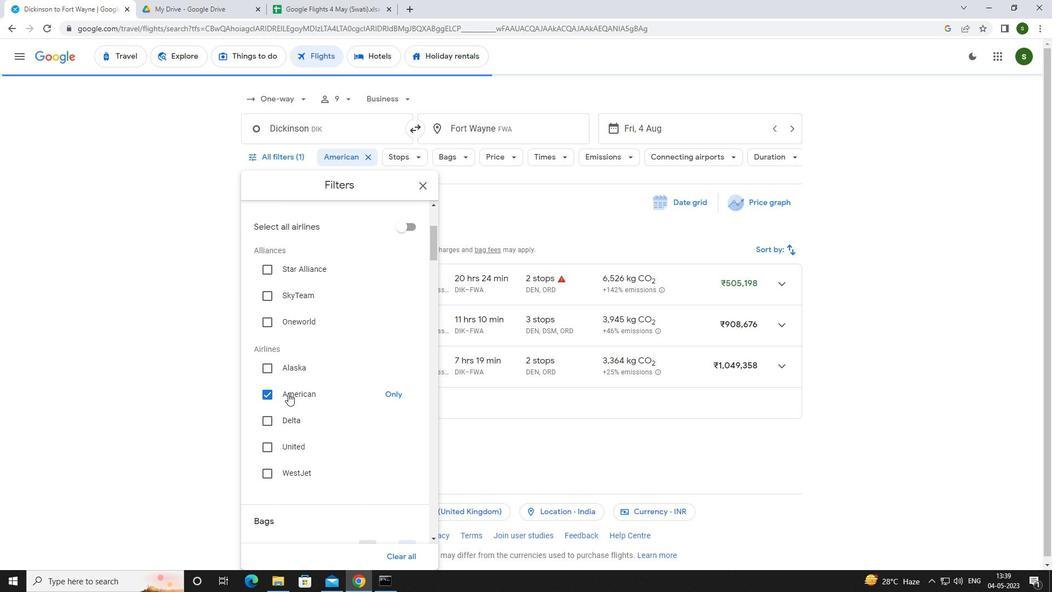
Action: Mouse scrolled (288, 393) with delta (0, 0)
Screenshot: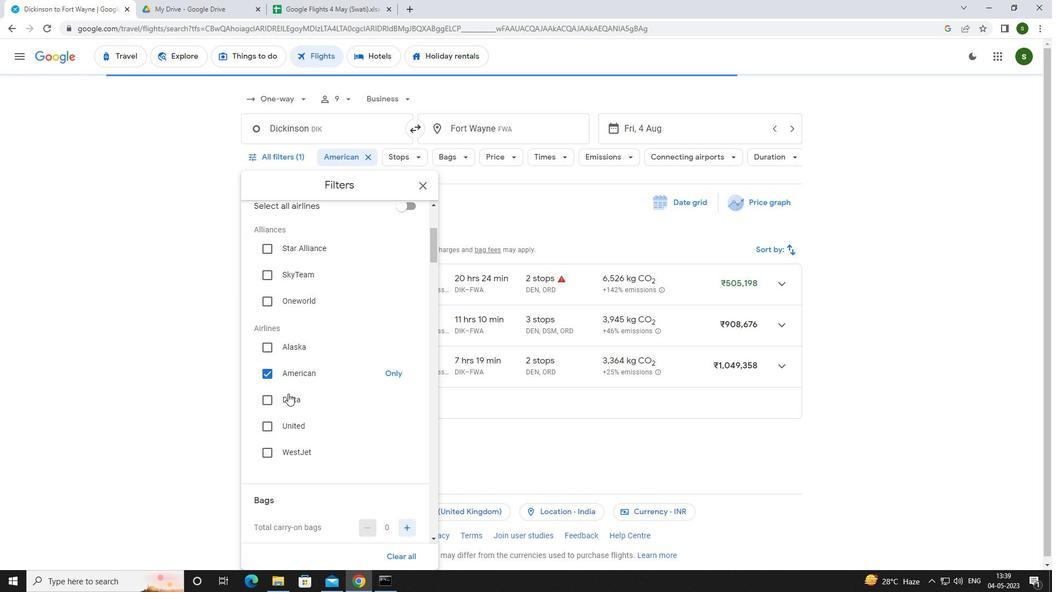 
Action: Mouse moved to (402, 381)
Screenshot: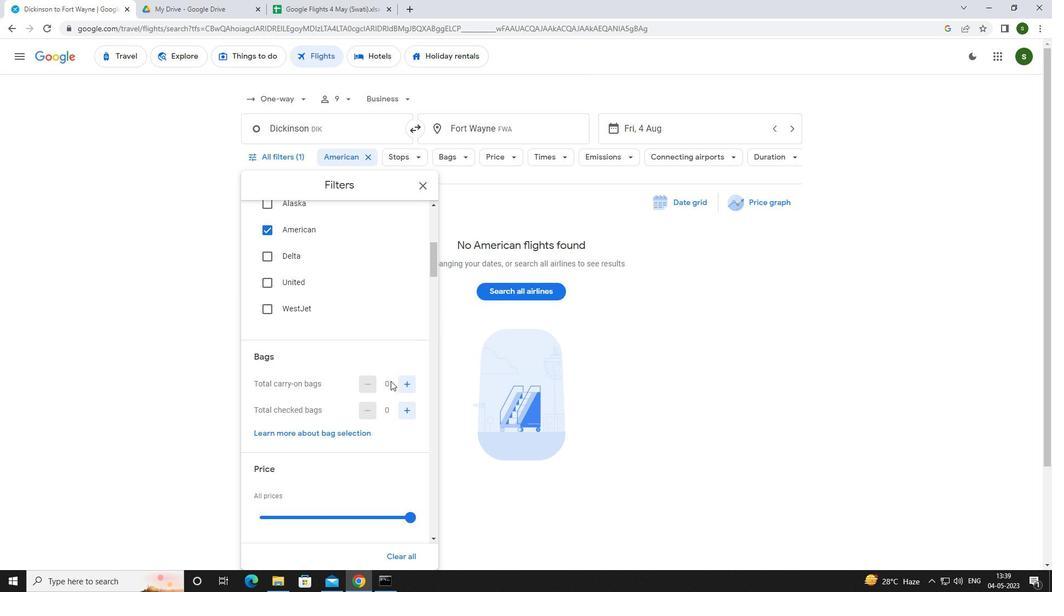 
Action: Mouse pressed left at (402, 381)
Screenshot: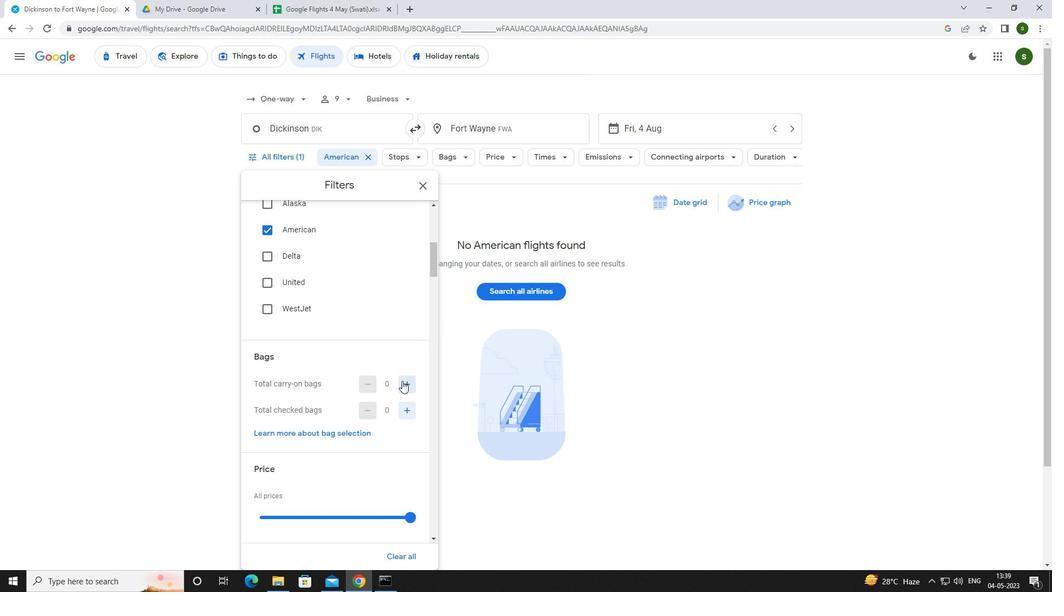 
Action: Mouse pressed left at (402, 381)
Screenshot: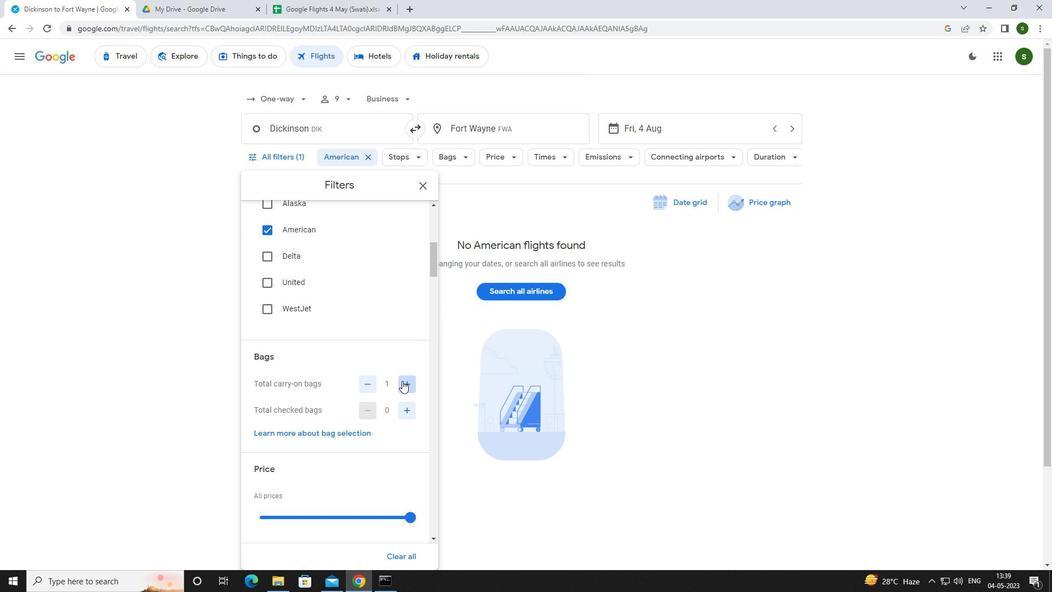 
Action: Mouse scrolled (402, 380) with delta (0, 0)
Screenshot: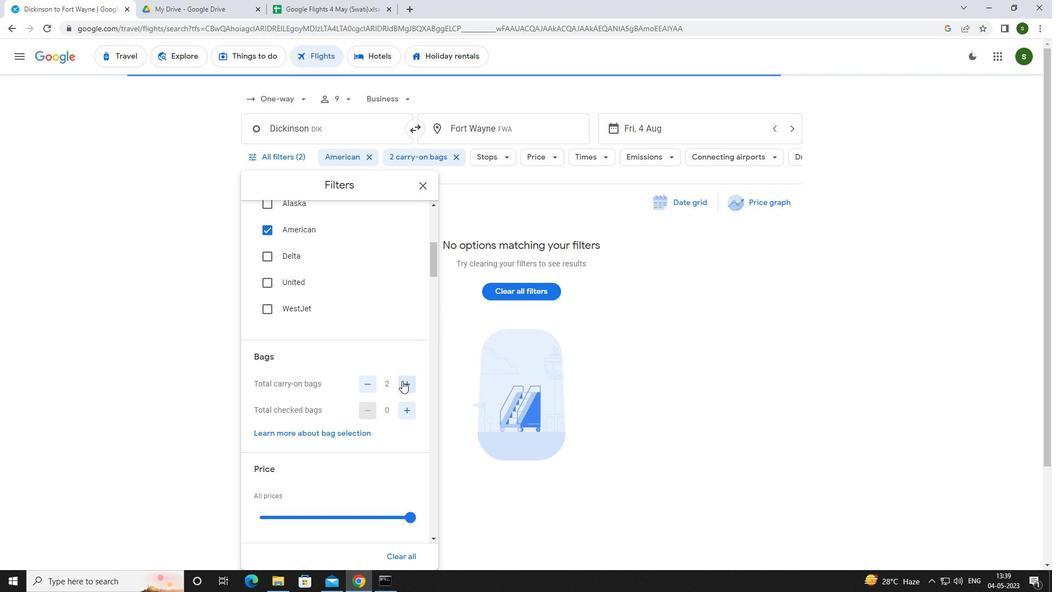 
Action: Mouse scrolled (402, 380) with delta (0, 0)
Screenshot: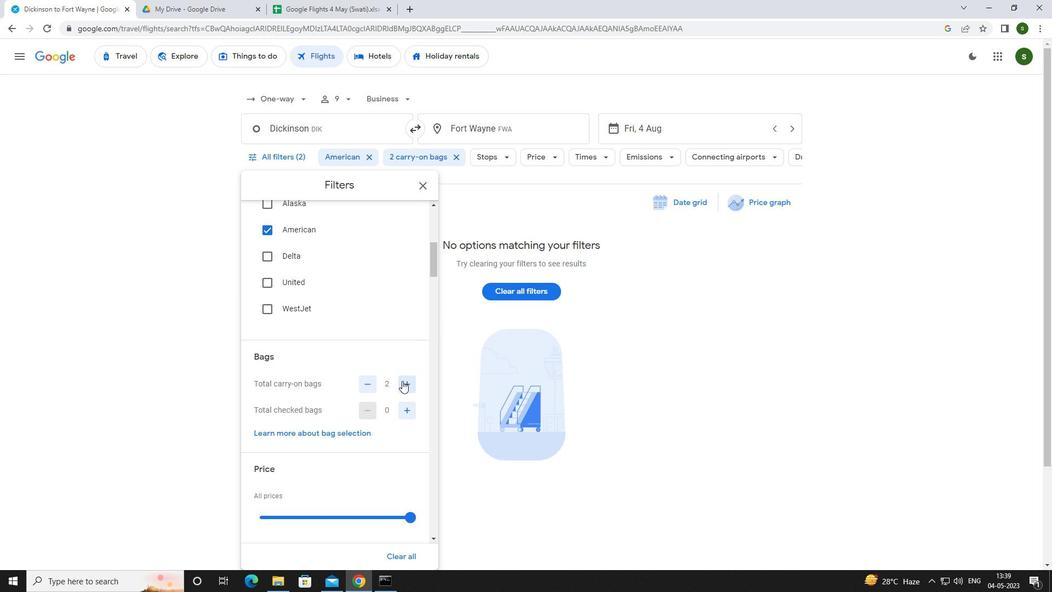 
Action: Mouse moved to (407, 402)
Screenshot: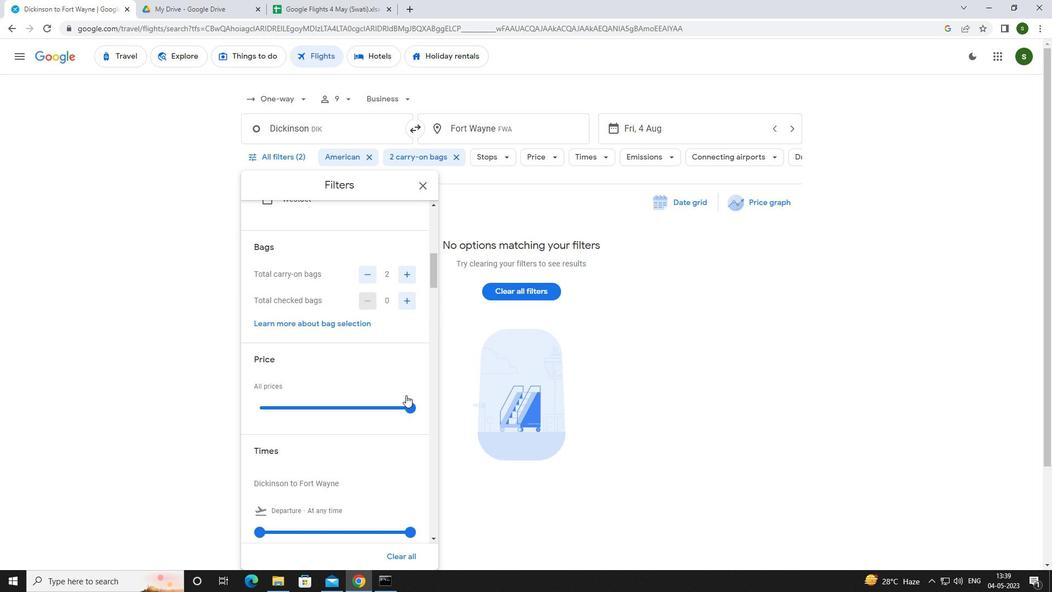 
Action: Mouse pressed left at (407, 402)
Screenshot: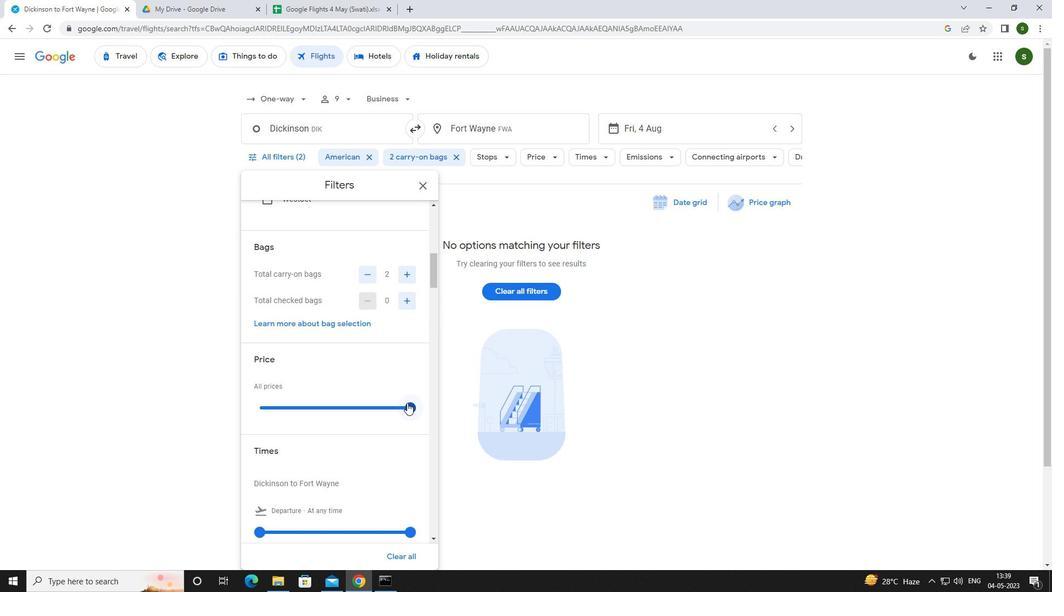 
Action: Mouse moved to (303, 376)
Screenshot: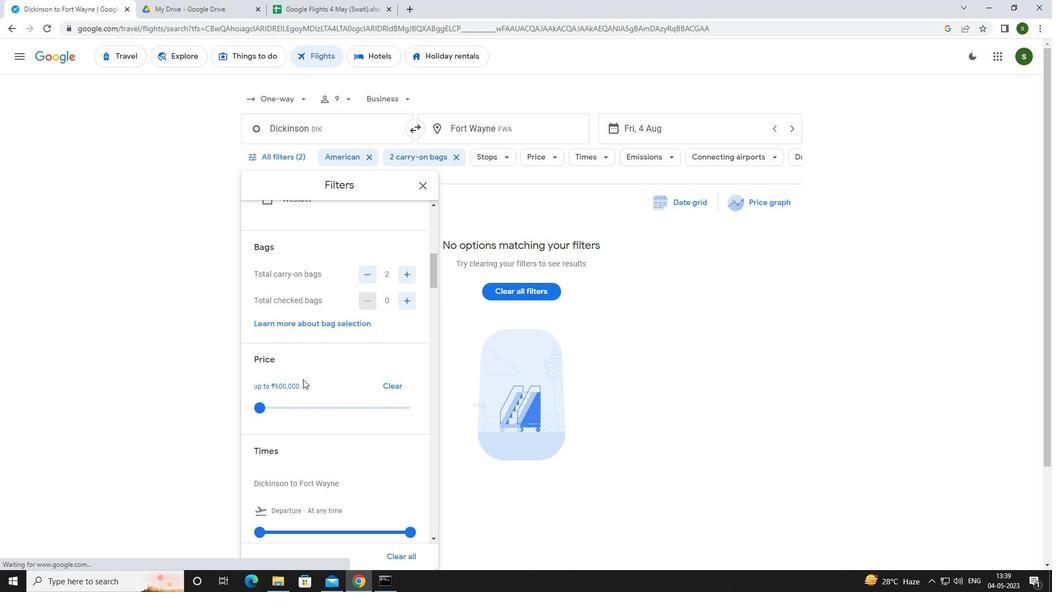 
Action: Mouse scrolled (303, 376) with delta (0, 0)
Screenshot: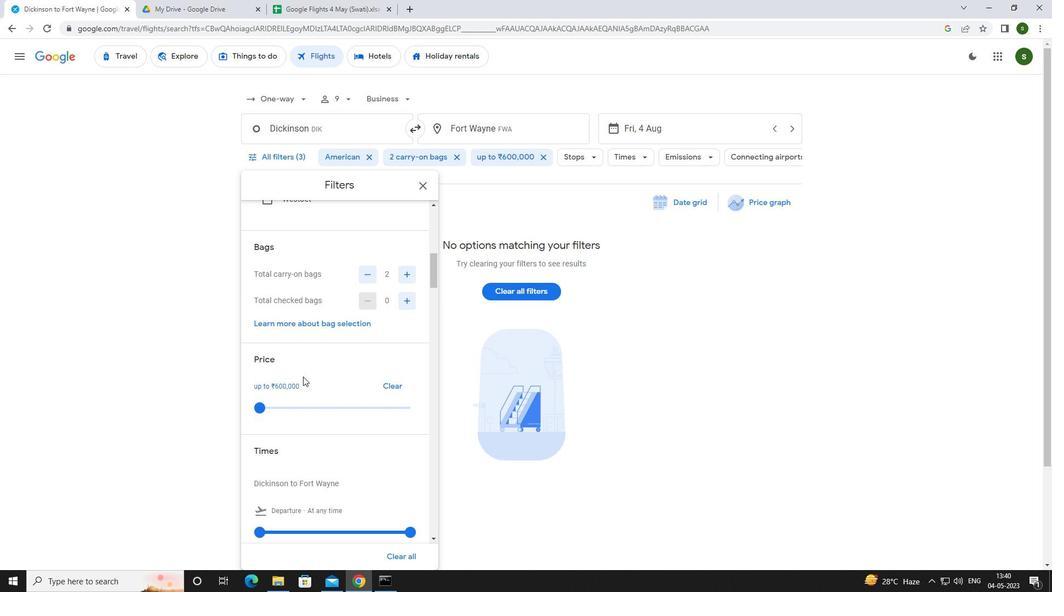 
Action: Mouse scrolled (303, 376) with delta (0, 0)
Screenshot: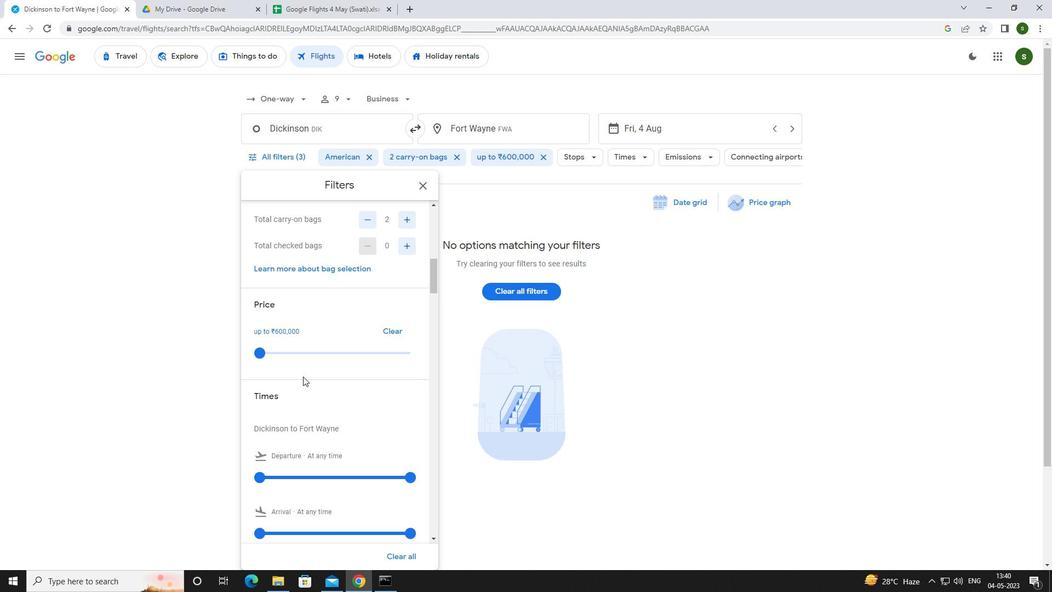 
Action: Mouse scrolled (303, 376) with delta (0, 0)
Screenshot: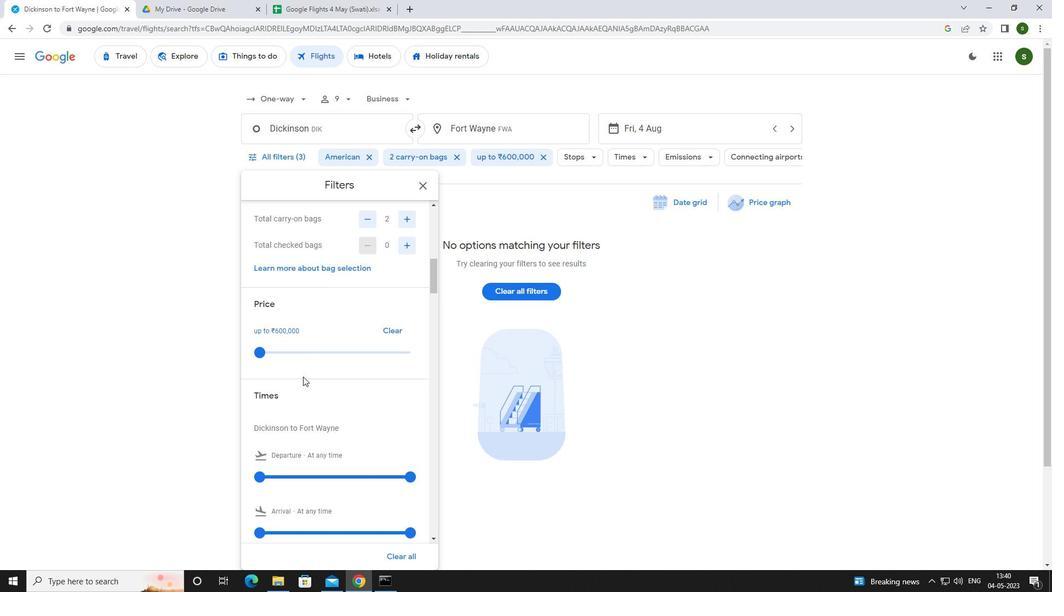 
Action: Mouse moved to (261, 367)
Screenshot: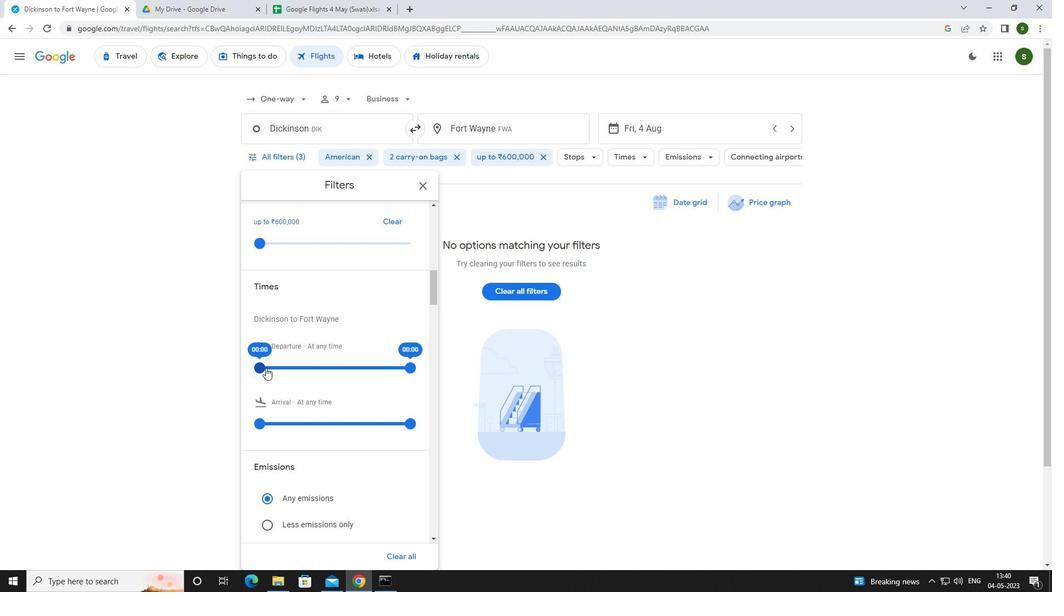 
Action: Mouse pressed left at (261, 367)
Screenshot: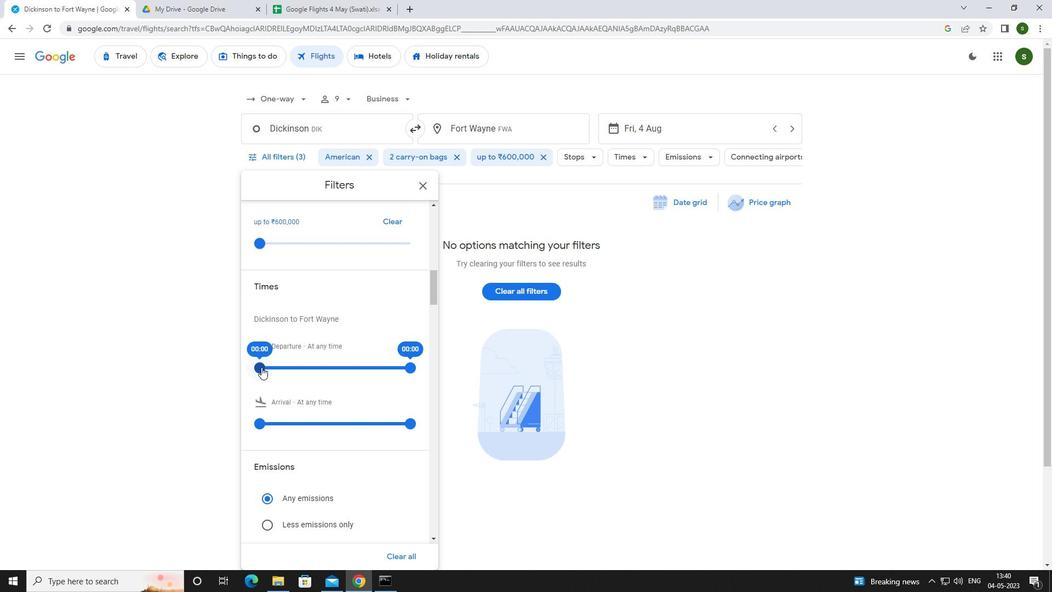 
Action: Mouse moved to (630, 361)
Screenshot: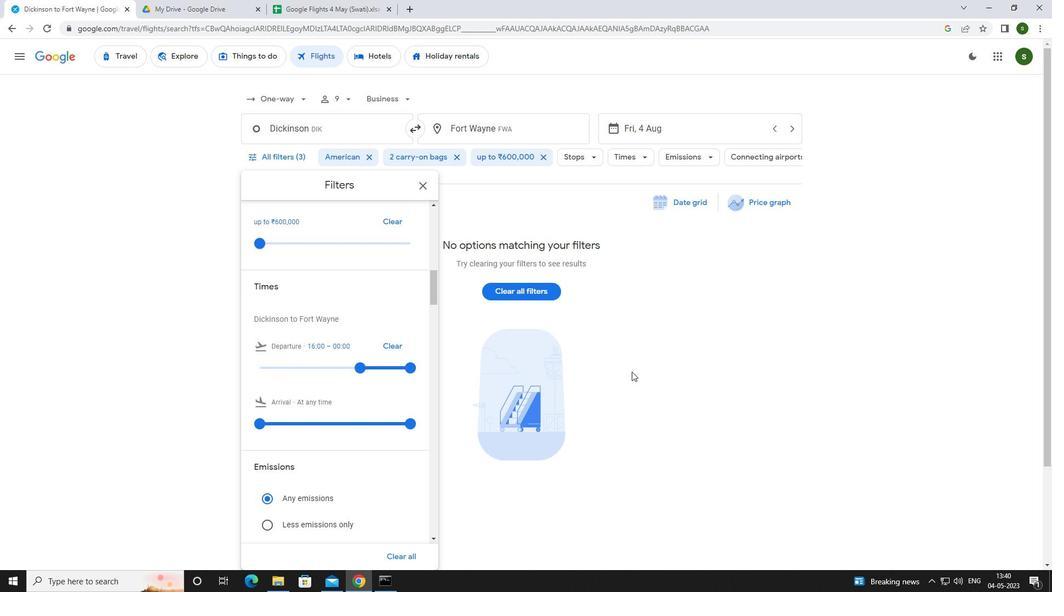 
Action: Mouse pressed left at (630, 361)
Screenshot: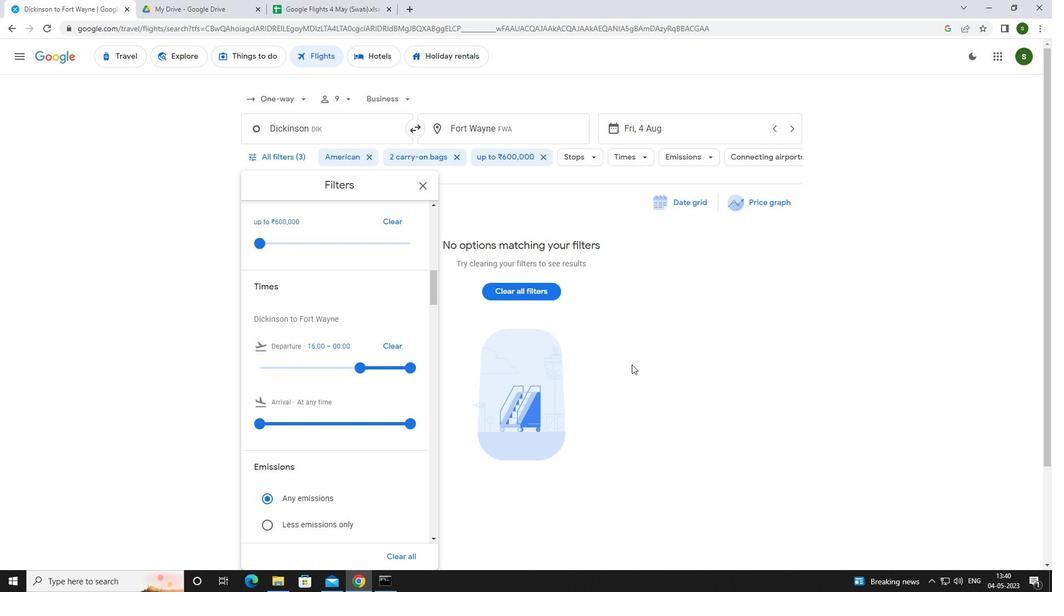 
Action: Mouse moved to (630, 361)
Screenshot: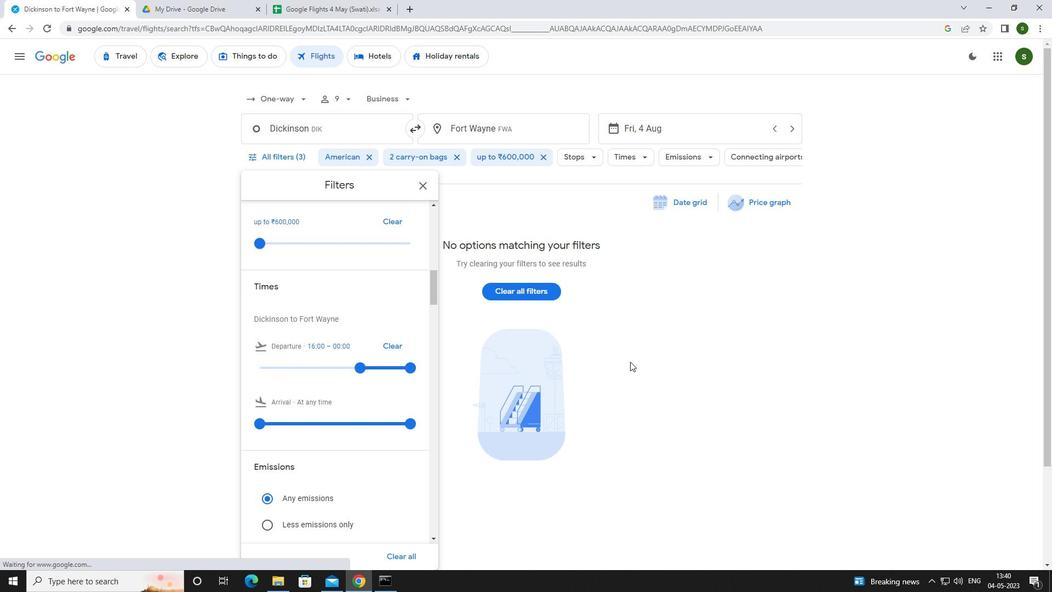 
